 Task: Find a one-way flight from Great Falls to Indianapolis for 6 passengers in First class on Sat, 5 Aug, using Emirates, with up to 5 checked bags and a budget of ₹300,000.
Action: Mouse moved to (288, 117)
Screenshot: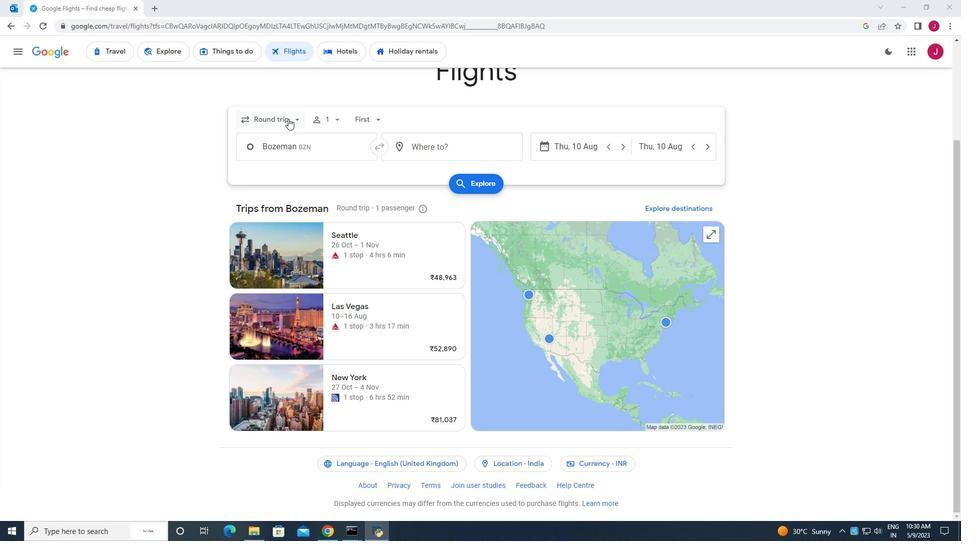 
Action: Mouse pressed left at (288, 117)
Screenshot: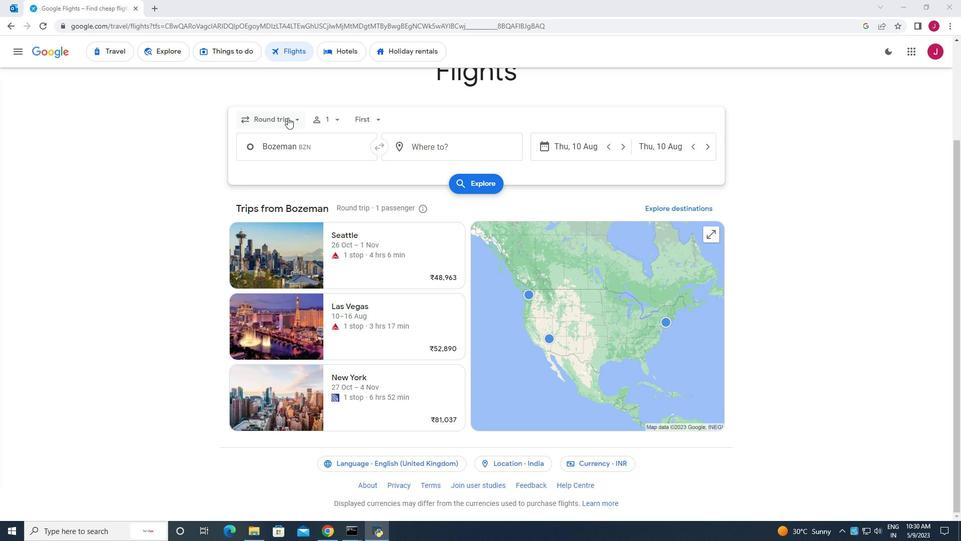 
Action: Mouse moved to (284, 164)
Screenshot: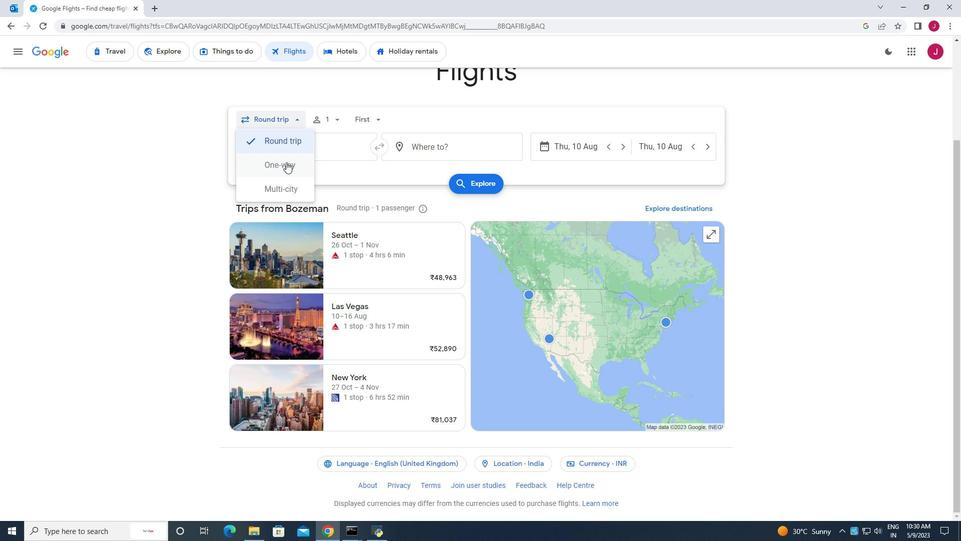 
Action: Mouse pressed left at (284, 164)
Screenshot: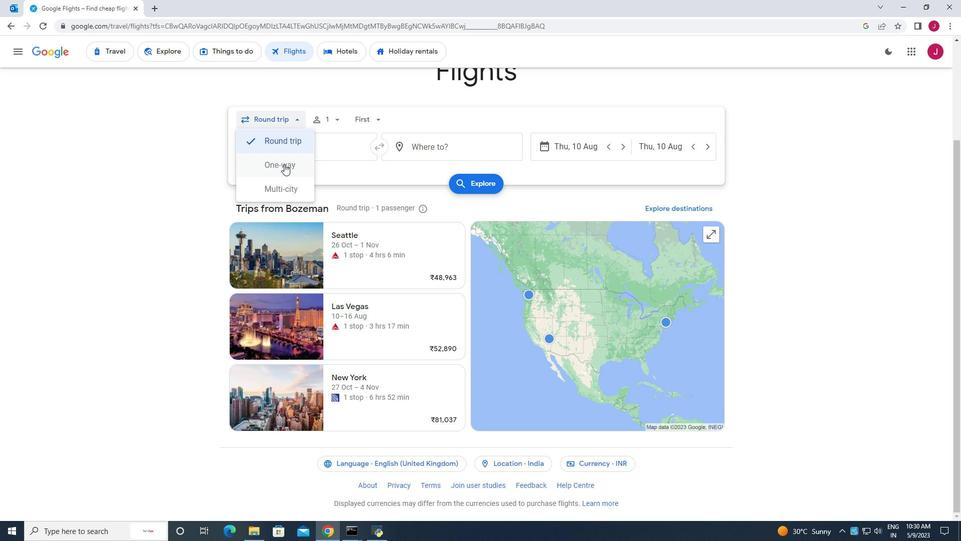 
Action: Mouse moved to (335, 117)
Screenshot: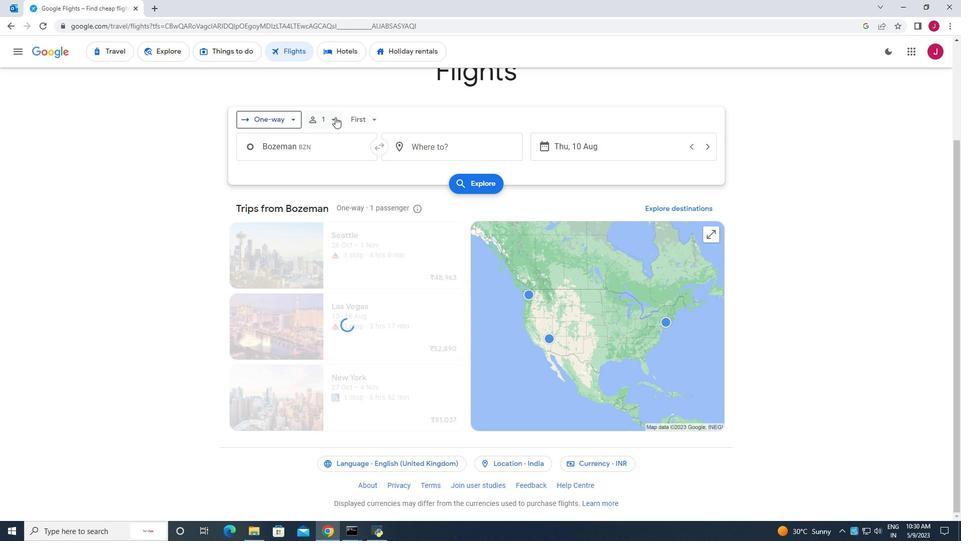 
Action: Mouse pressed left at (335, 117)
Screenshot: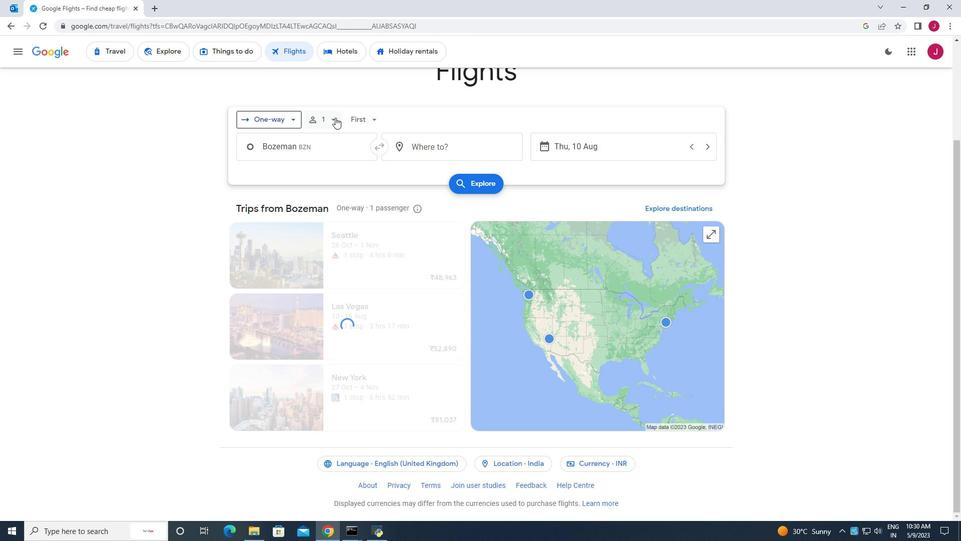 
Action: Mouse moved to (412, 146)
Screenshot: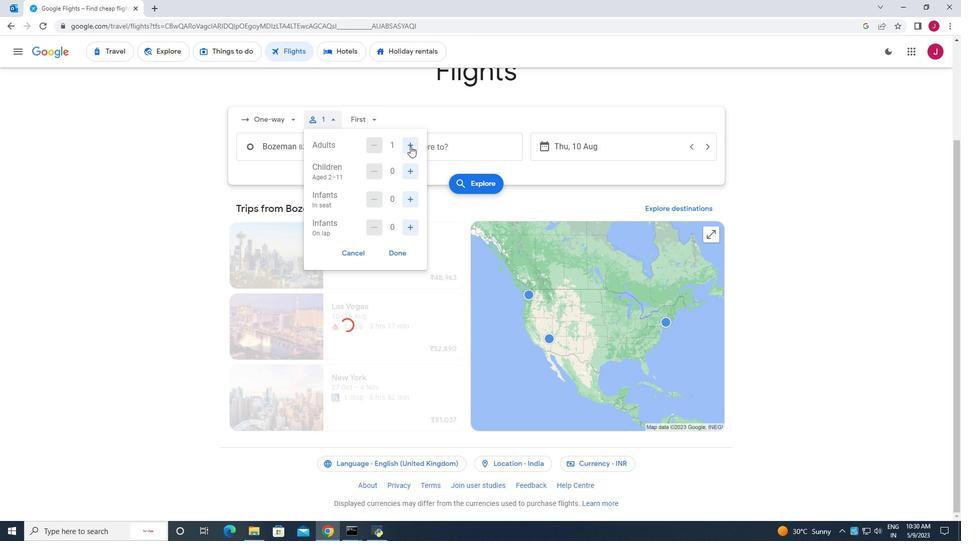 
Action: Mouse pressed left at (412, 146)
Screenshot: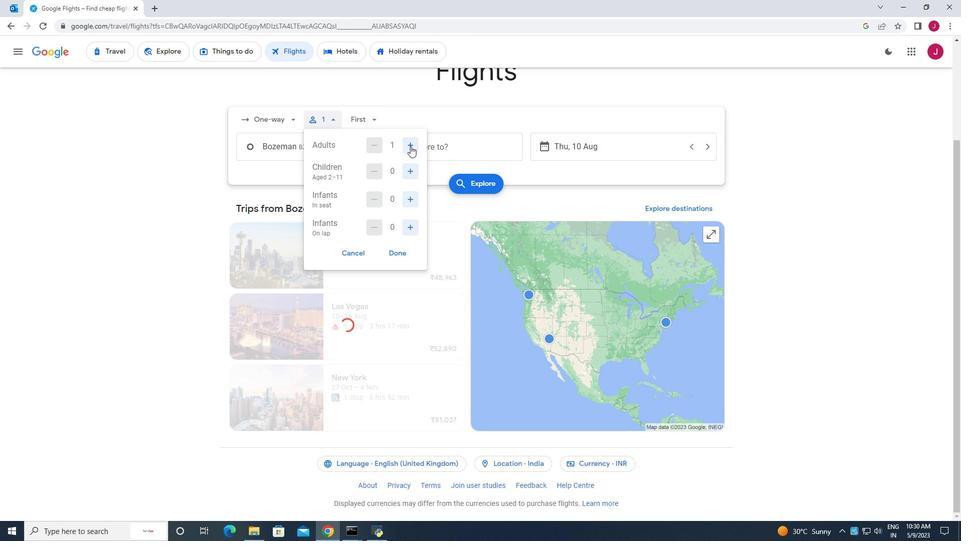 
Action: Mouse moved to (411, 172)
Screenshot: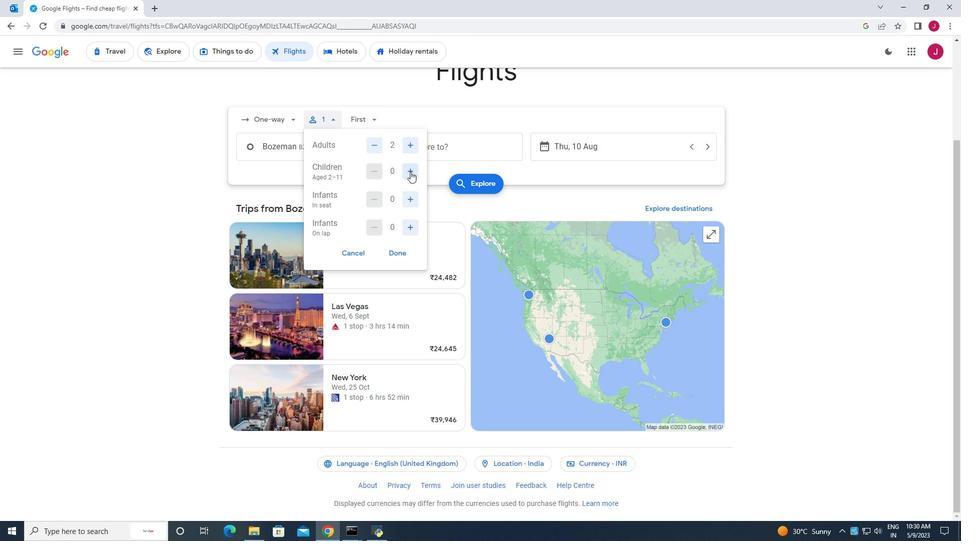 
Action: Mouse pressed left at (411, 172)
Screenshot: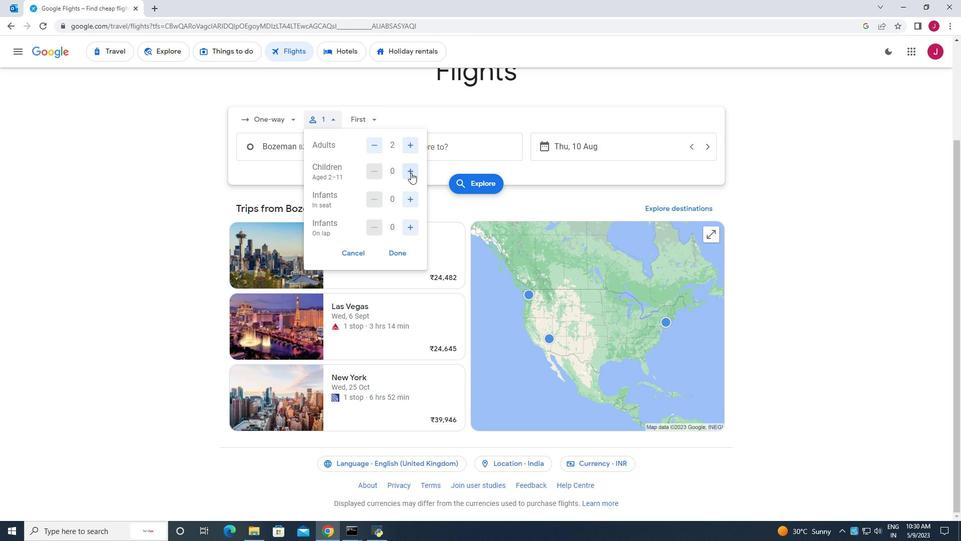 
Action: Mouse pressed left at (411, 172)
Screenshot: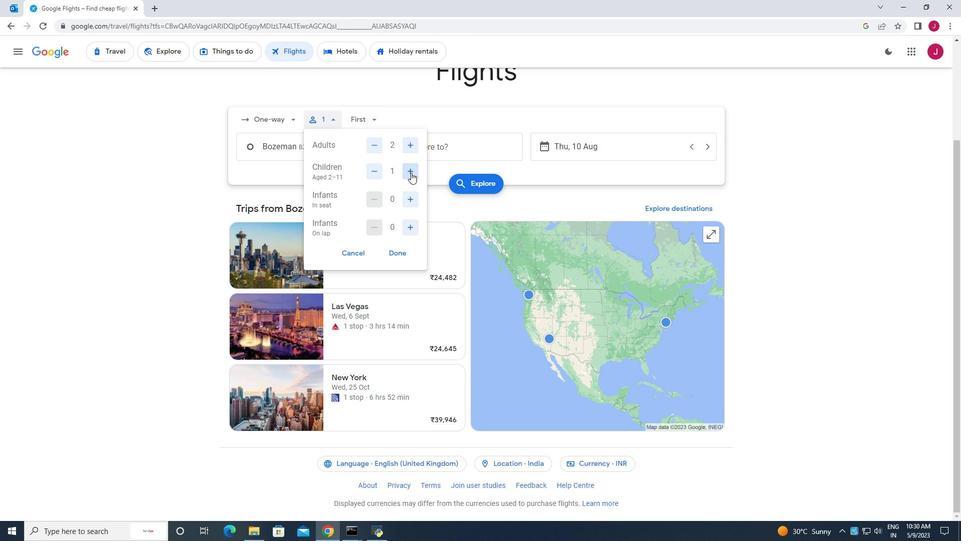 
Action: Mouse moved to (410, 200)
Screenshot: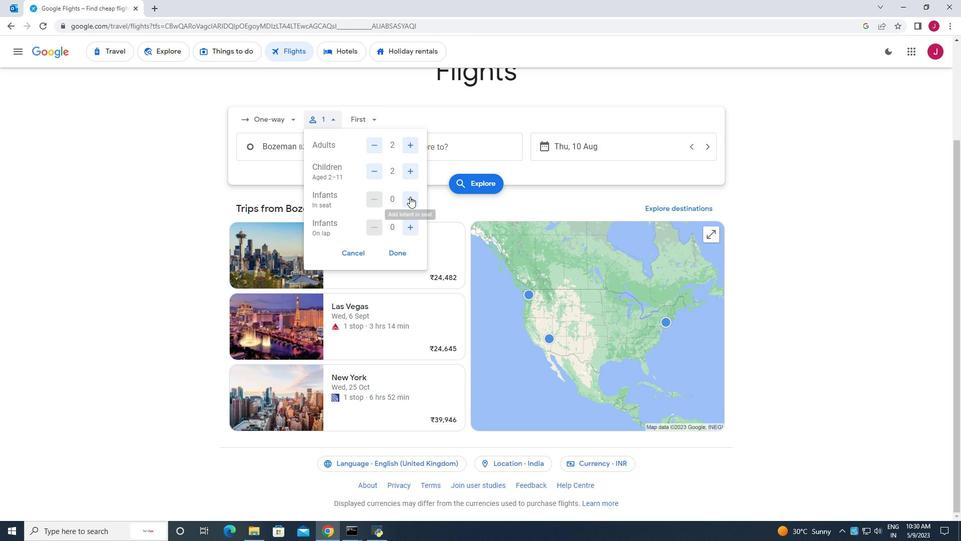 
Action: Mouse pressed left at (410, 200)
Screenshot: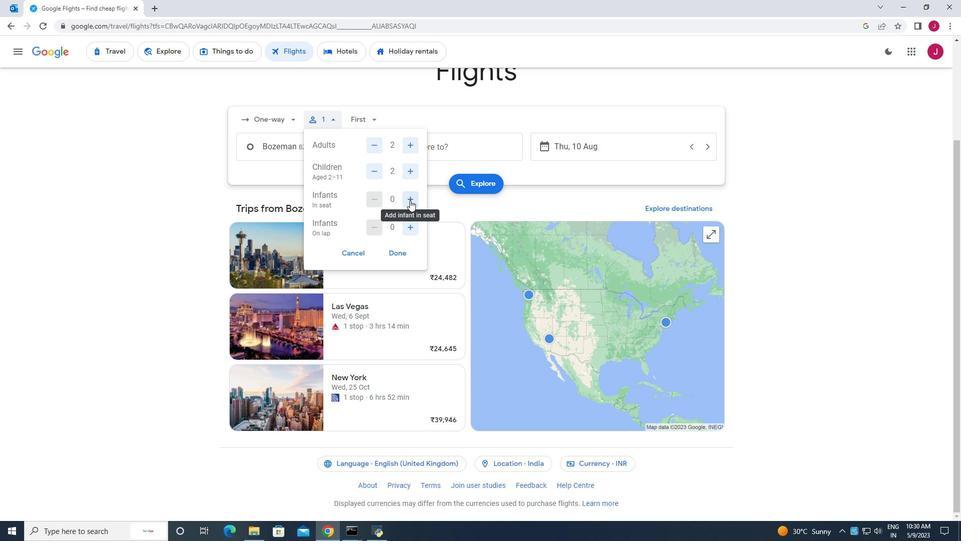 
Action: Mouse moved to (409, 227)
Screenshot: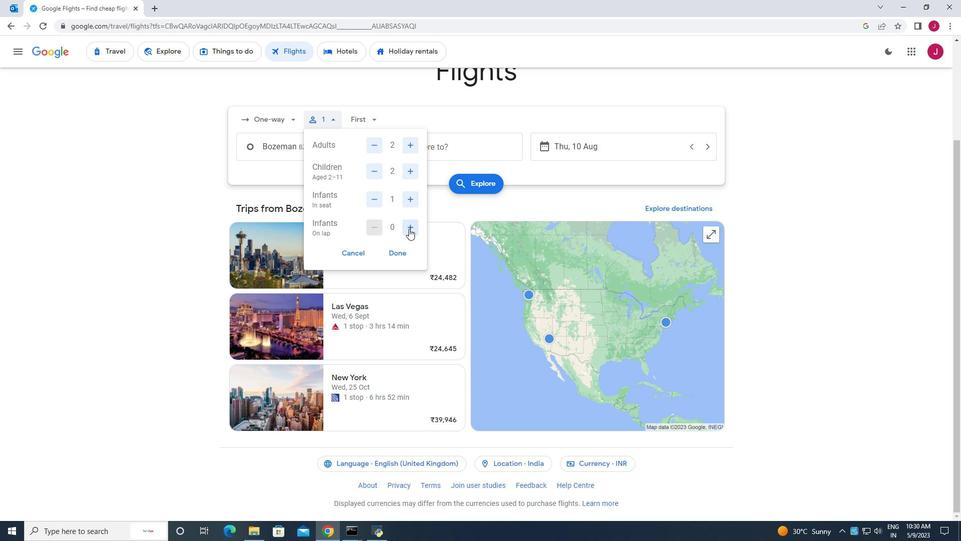 
Action: Mouse pressed left at (409, 227)
Screenshot: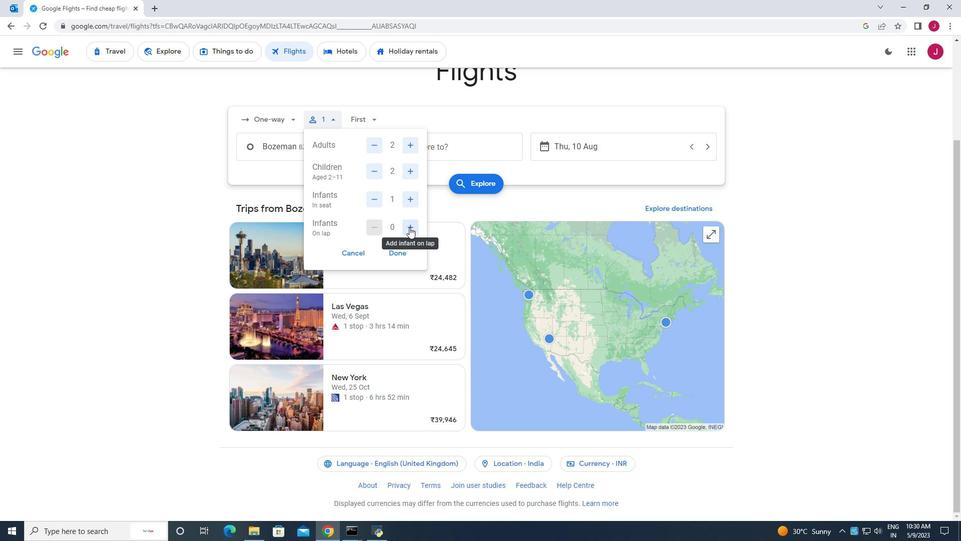 
Action: Mouse moved to (395, 252)
Screenshot: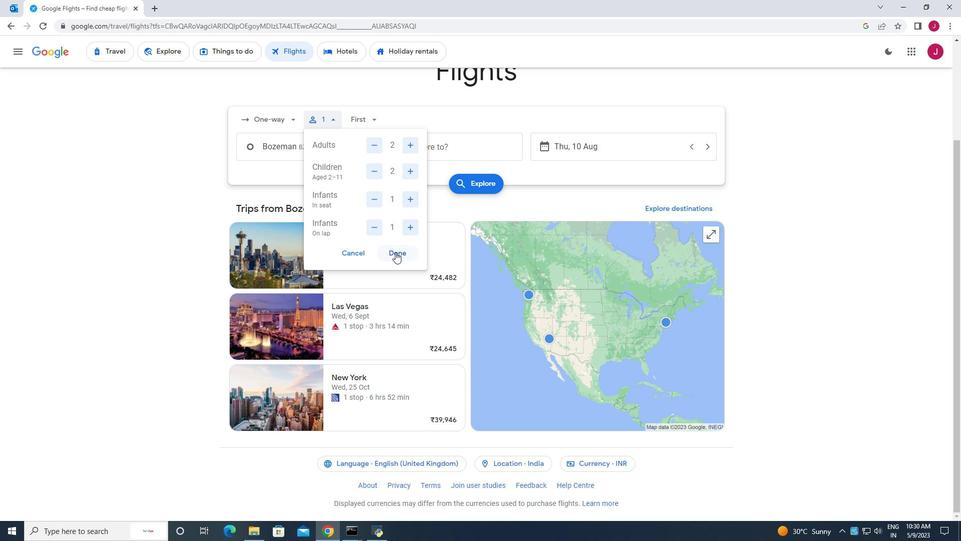 
Action: Mouse pressed left at (395, 252)
Screenshot: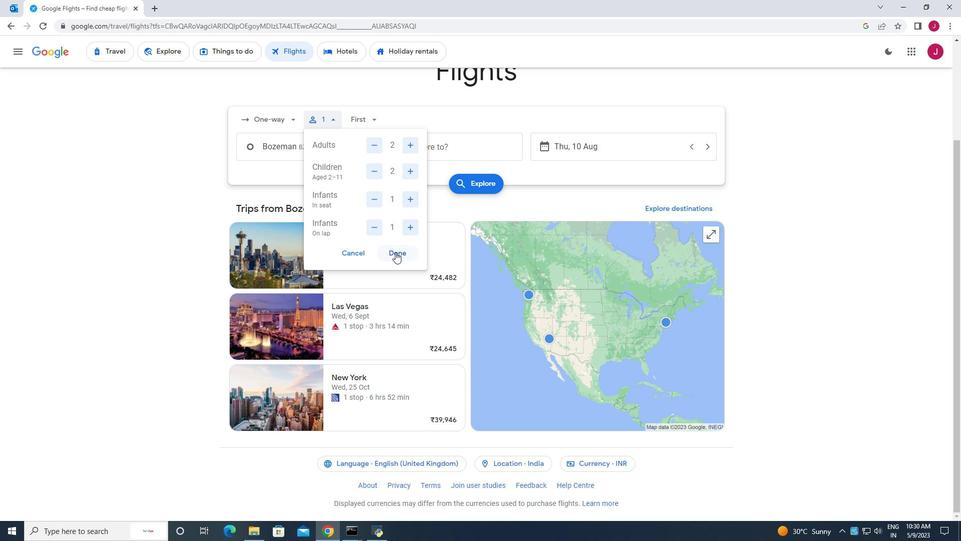 
Action: Mouse moved to (369, 120)
Screenshot: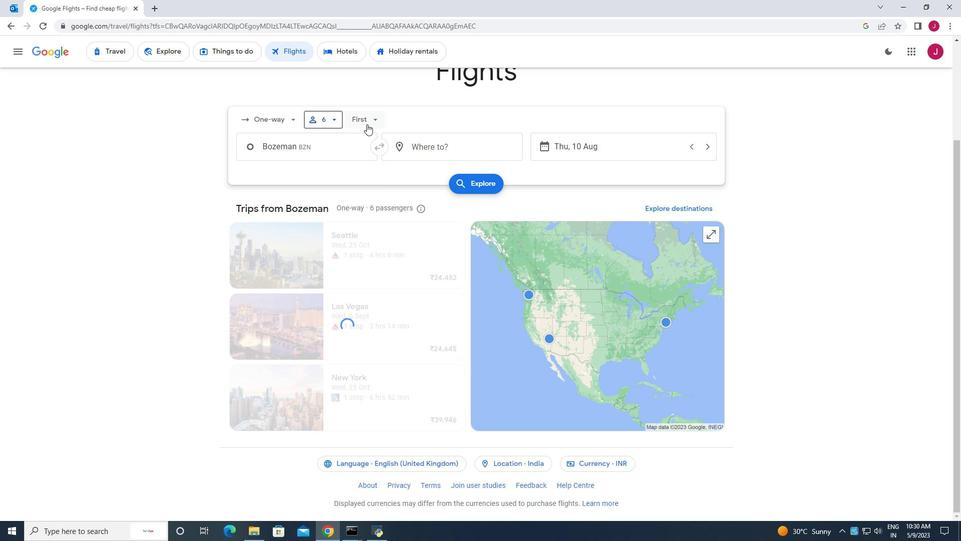
Action: Mouse pressed left at (369, 120)
Screenshot: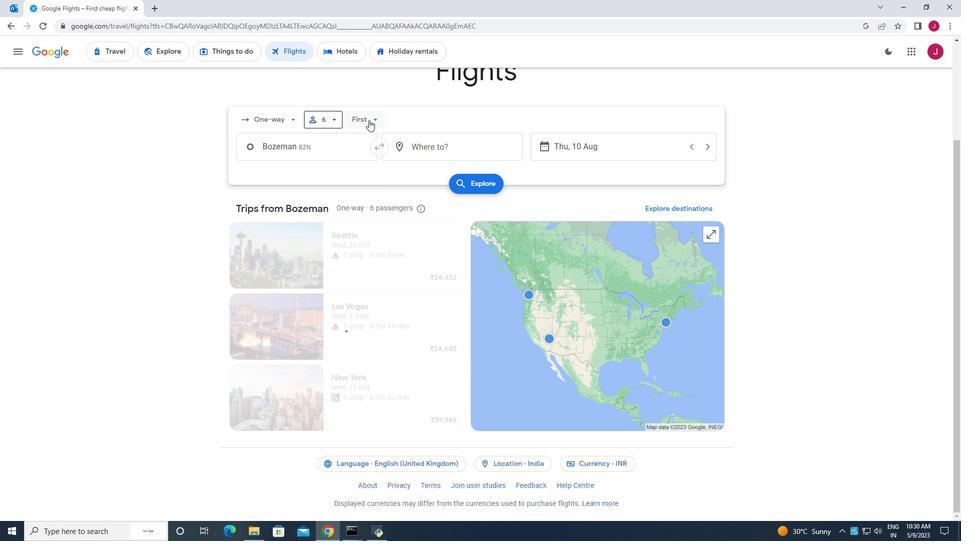 
Action: Mouse moved to (380, 211)
Screenshot: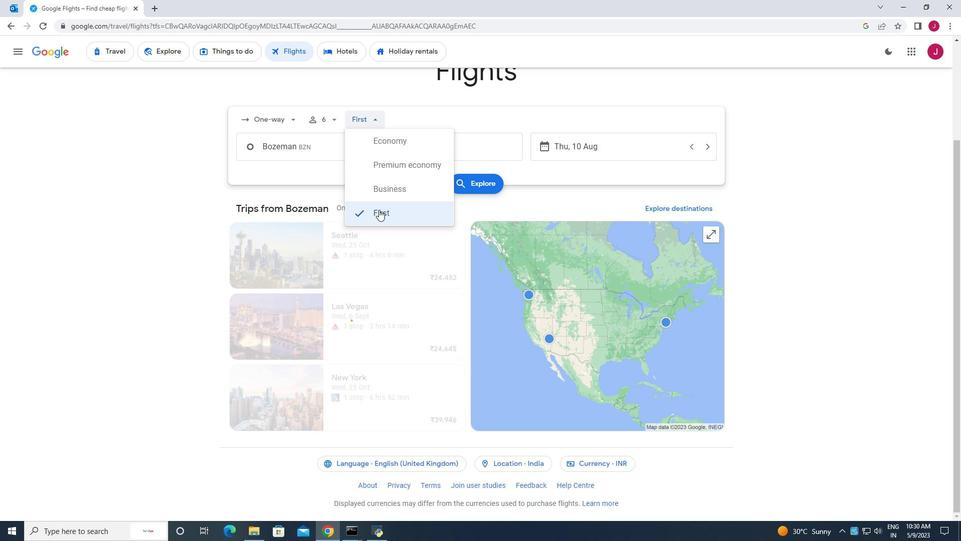
Action: Mouse pressed left at (380, 211)
Screenshot: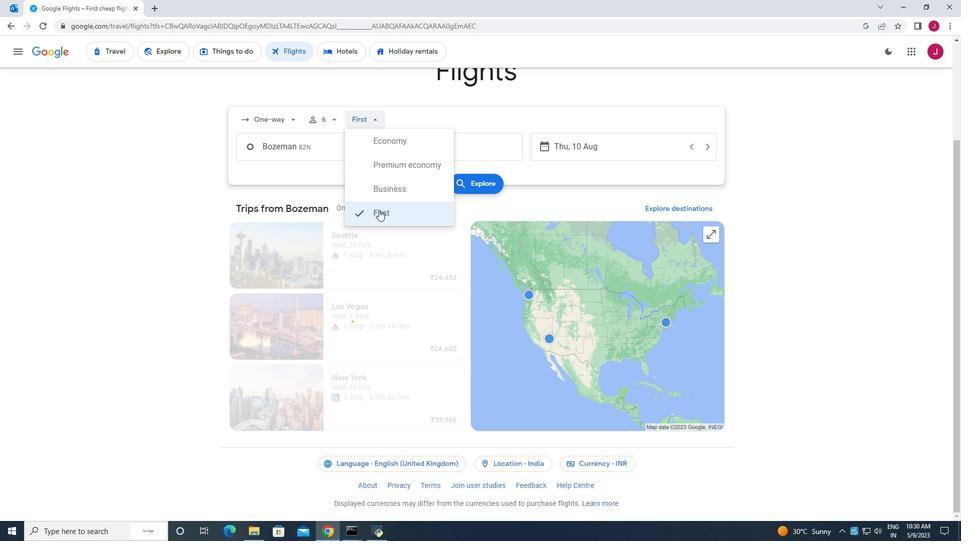 
Action: Mouse moved to (315, 147)
Screenshot: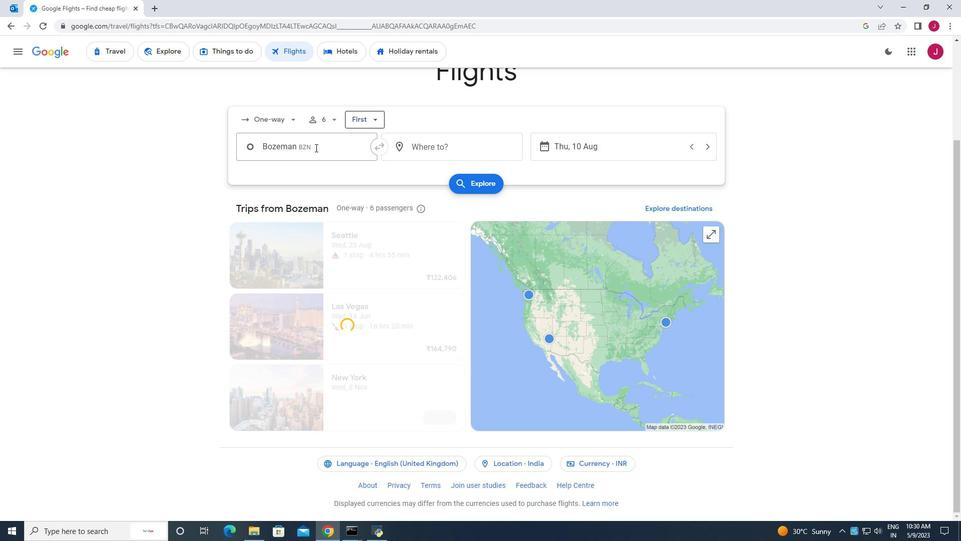 
Action: Mouse pressed left at (315, 147)
Screenshot: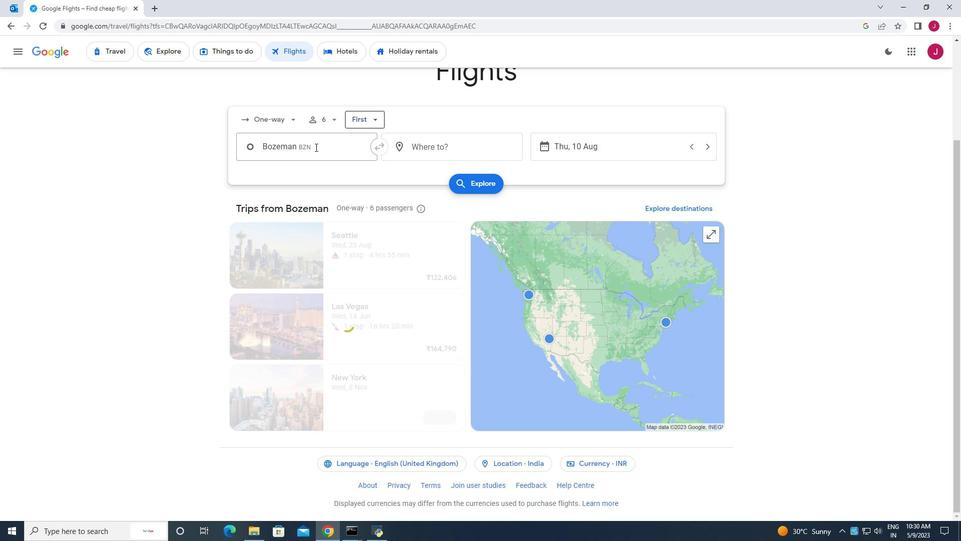 
Action: Mouse moved to (313, 147)
Screenshot: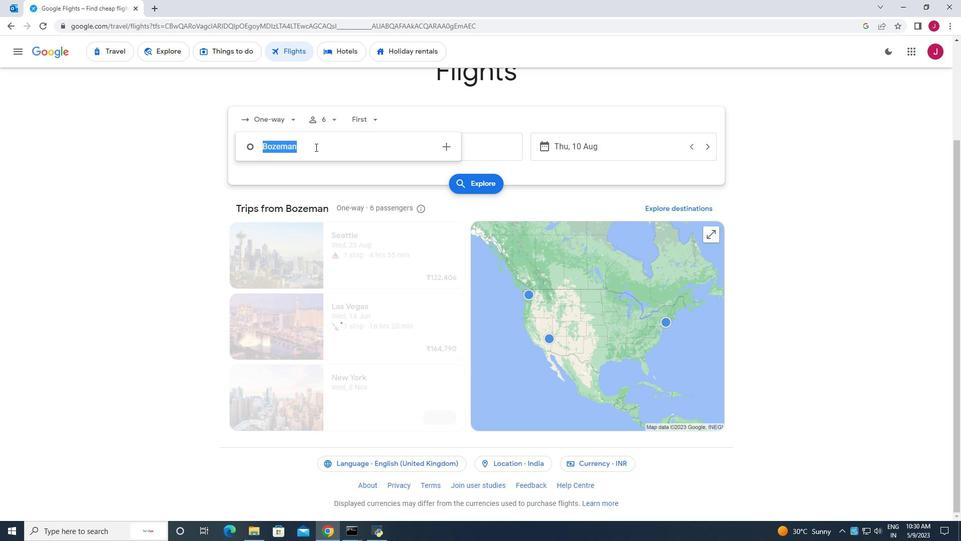 
Action: Key pressed great<Key.space>falls
Screenshot: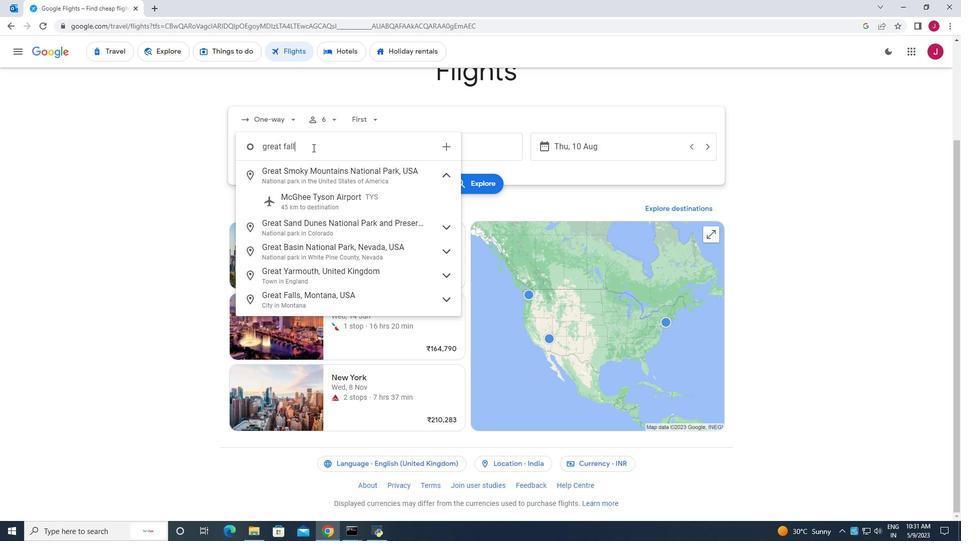 
Action: Mouse moved to (356, 205)
Screenshot: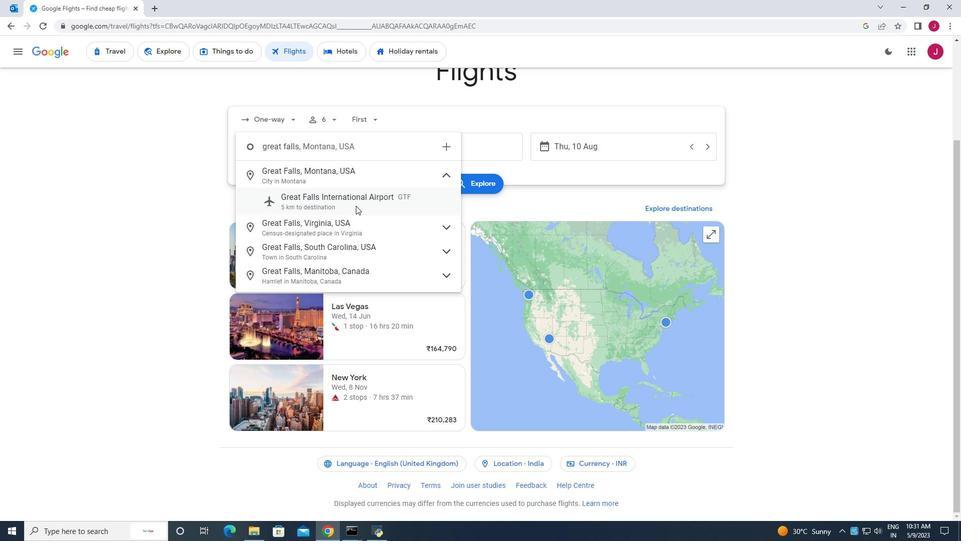 
Action: Mouse pressed left at (356, 205)
Screenshot: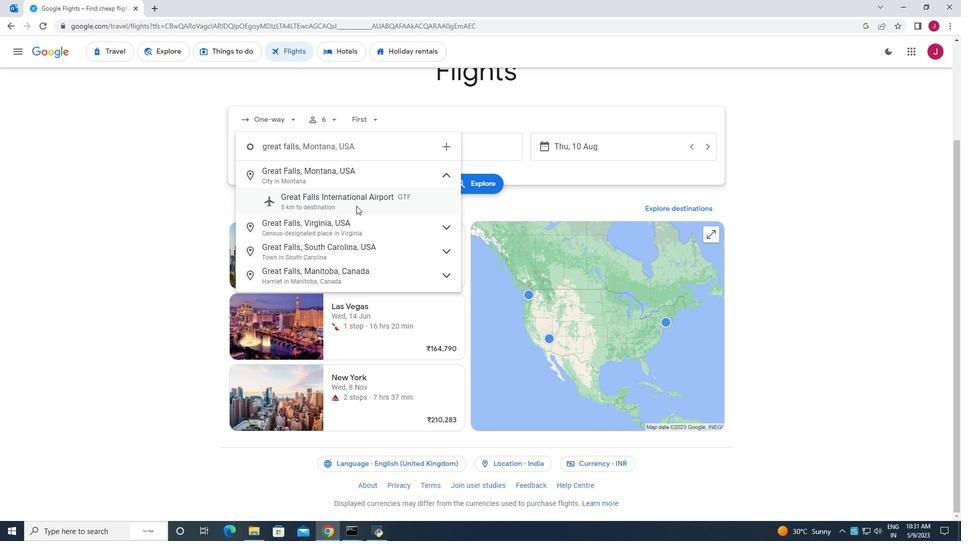 
Action: Mouse moved to (458, 147)
Screenshot: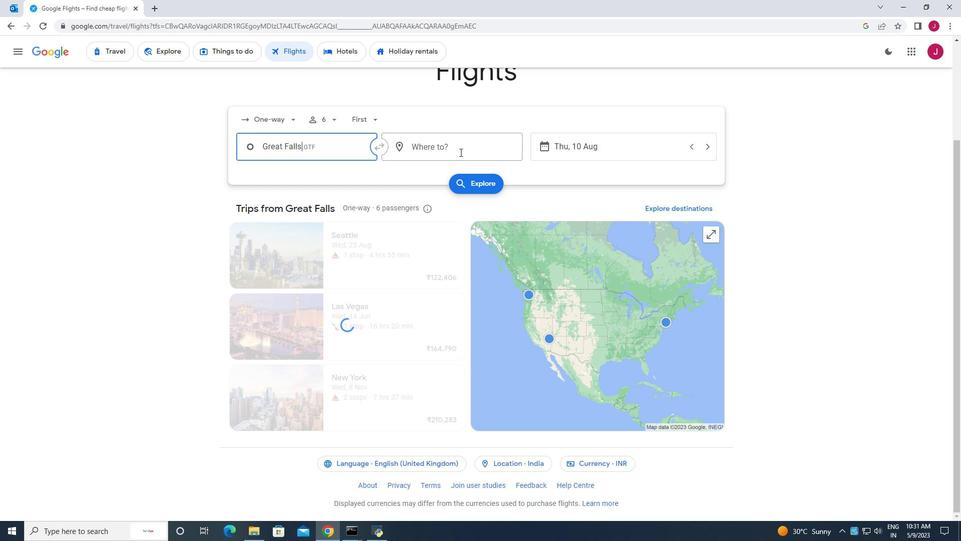 
Action: Mouse pressed left at (458, 147)
Screenshot: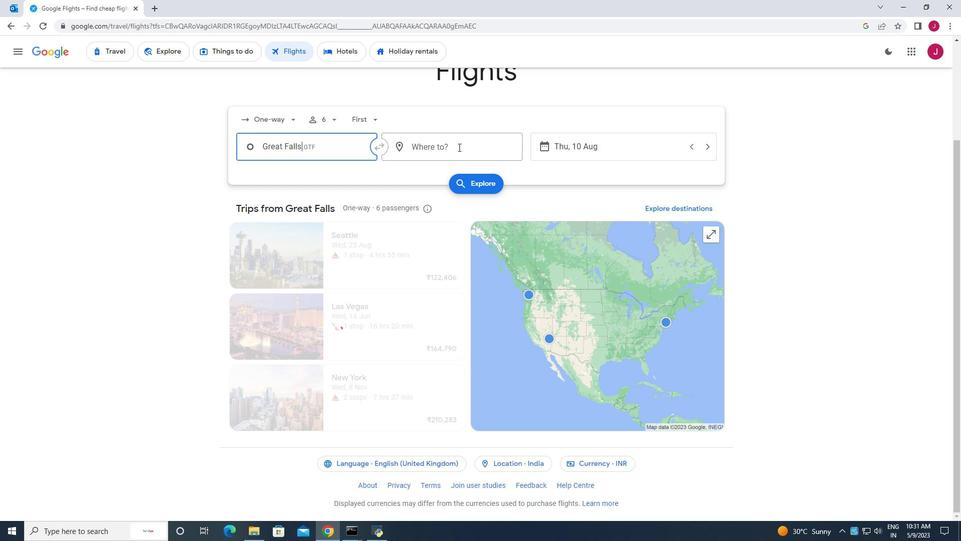 
Action: Key pressed indianap
Screenshot: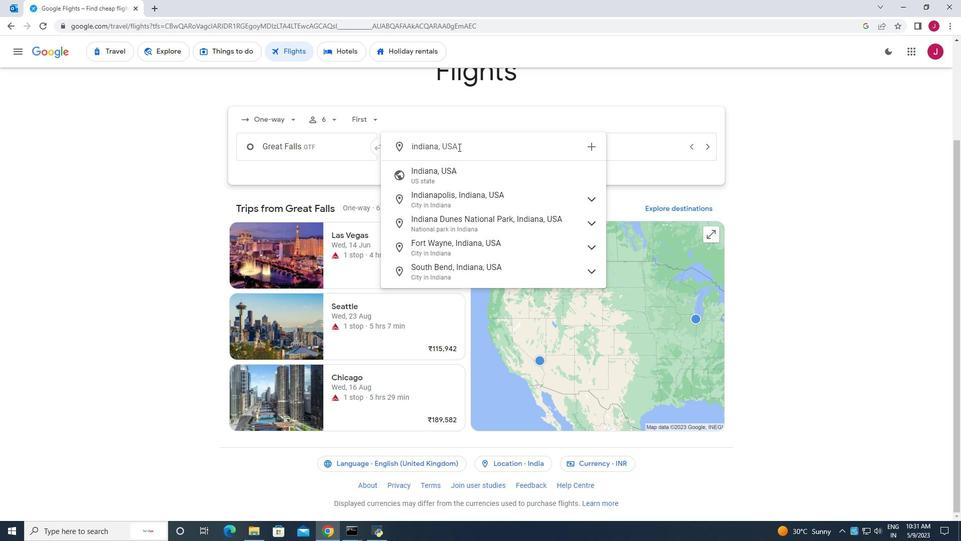 
Action: Mouse moved to (476, 173)
Screenshot: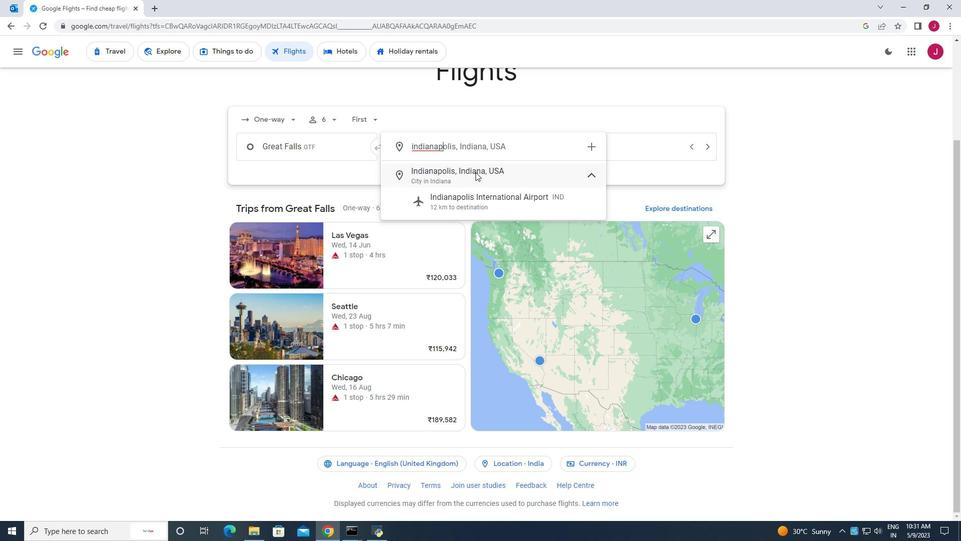 
Action: Mouse pressed left at (476, 173)
Screenshot: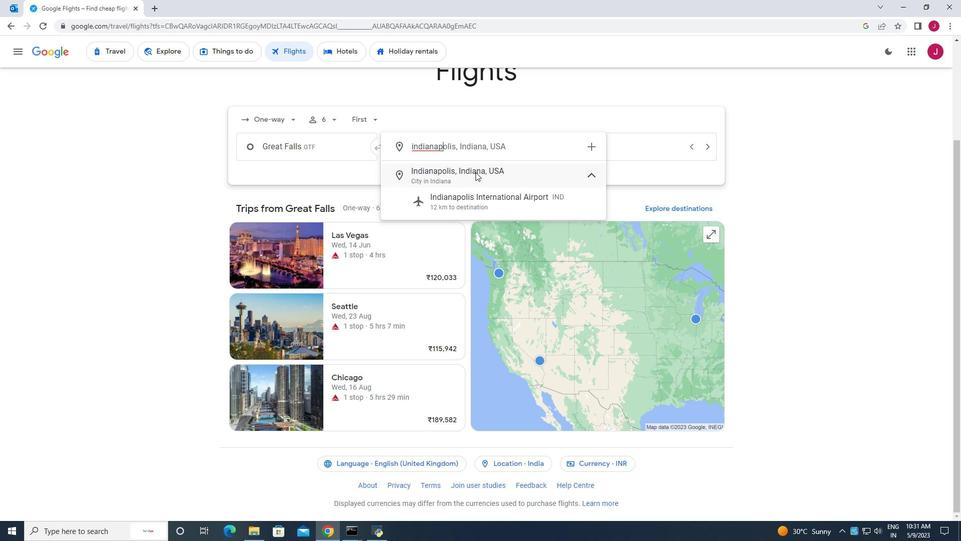 
Action: Mouse moved to (597, 148)
Screenshot: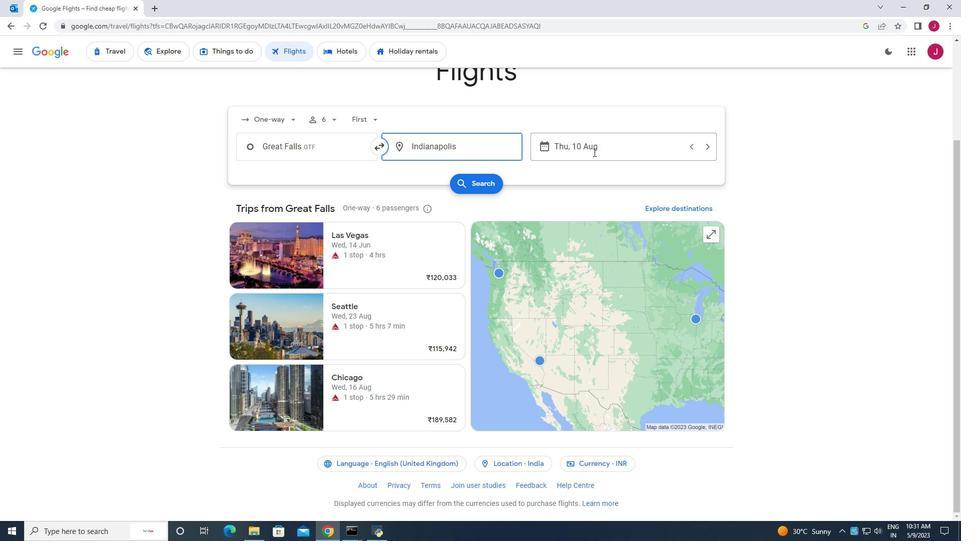 
Action: Mouse pressed left at (597, 148)
Screenshot: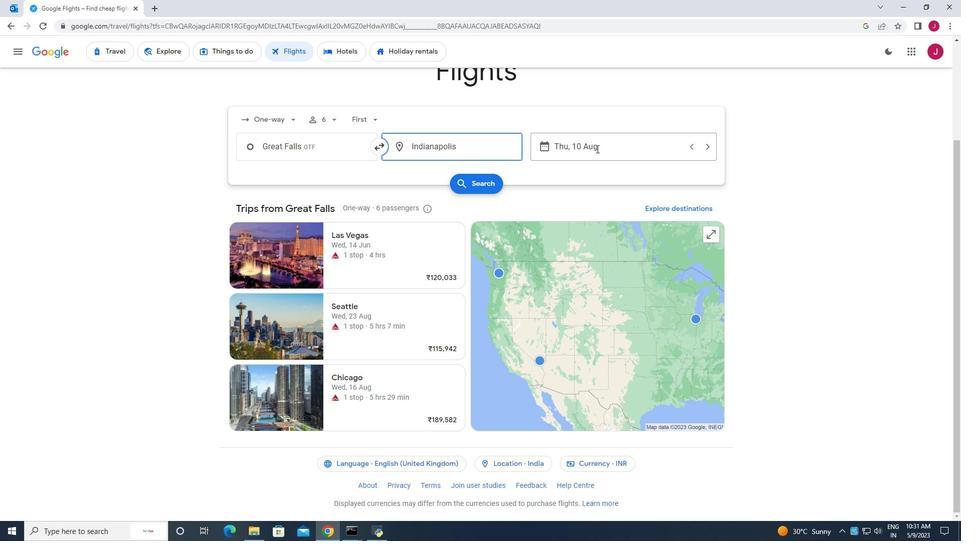 
Action: Mouse moved to (509, 228)
Screenshot: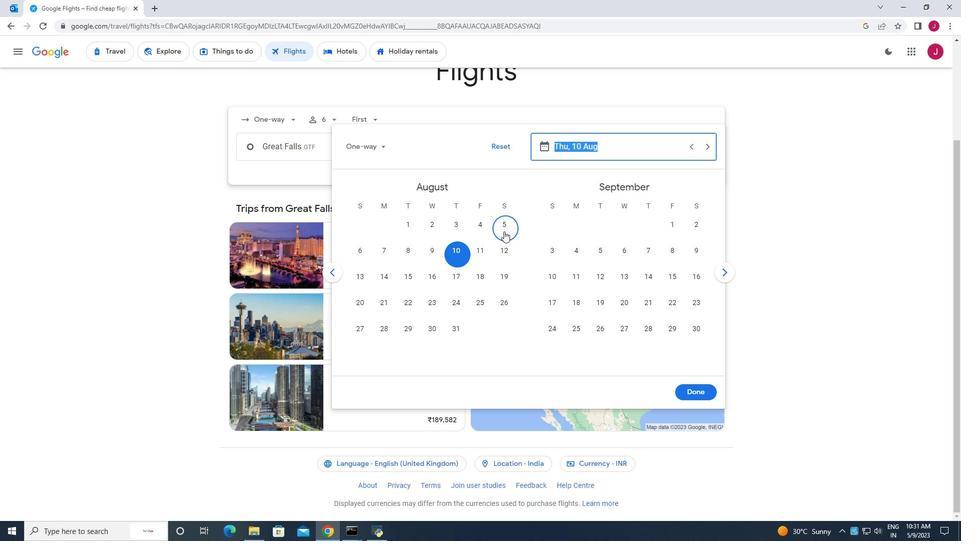 
Action: Mouse pressed left at (509, 228)
Screenshot: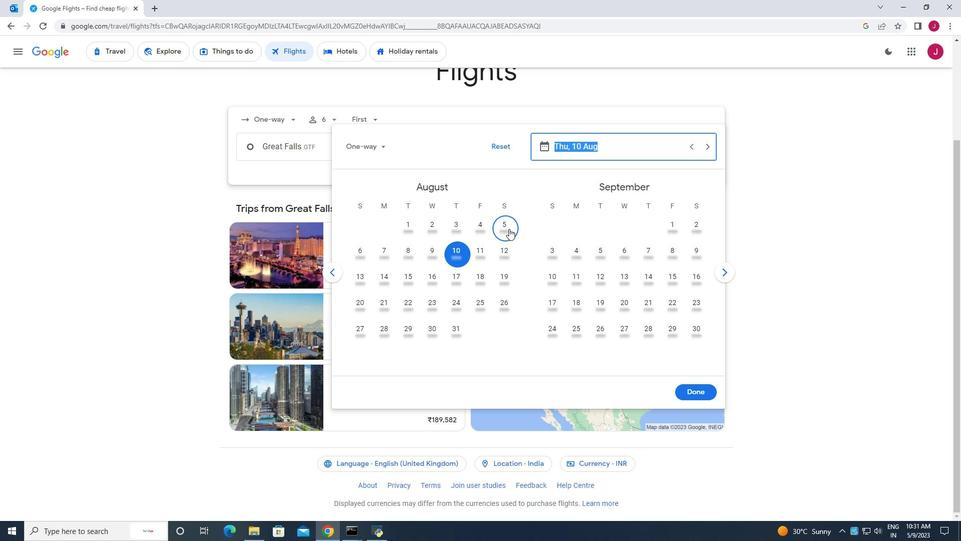 
Action: Mouse moved to (698, 392)
Screenshot: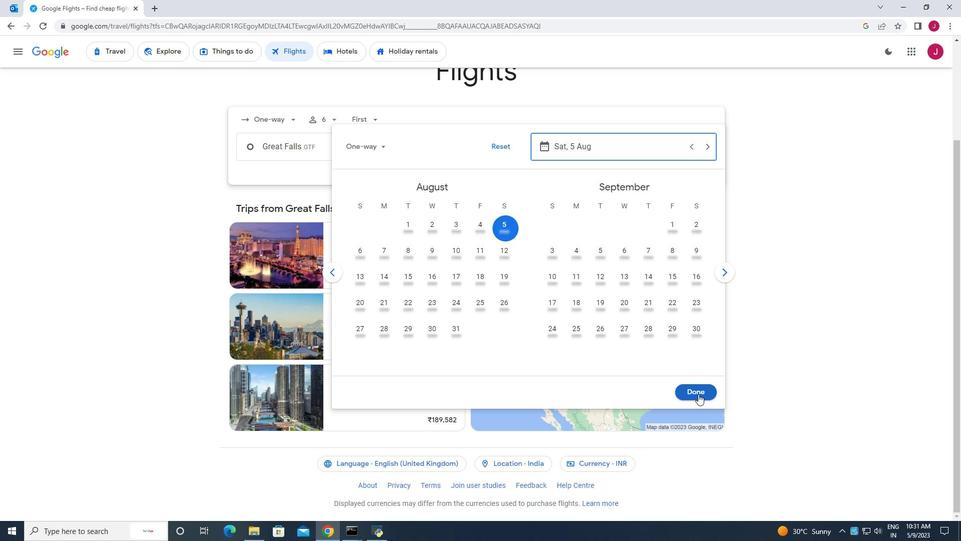 
Action: Mouse pressed left at (698, 392)
Screenshot: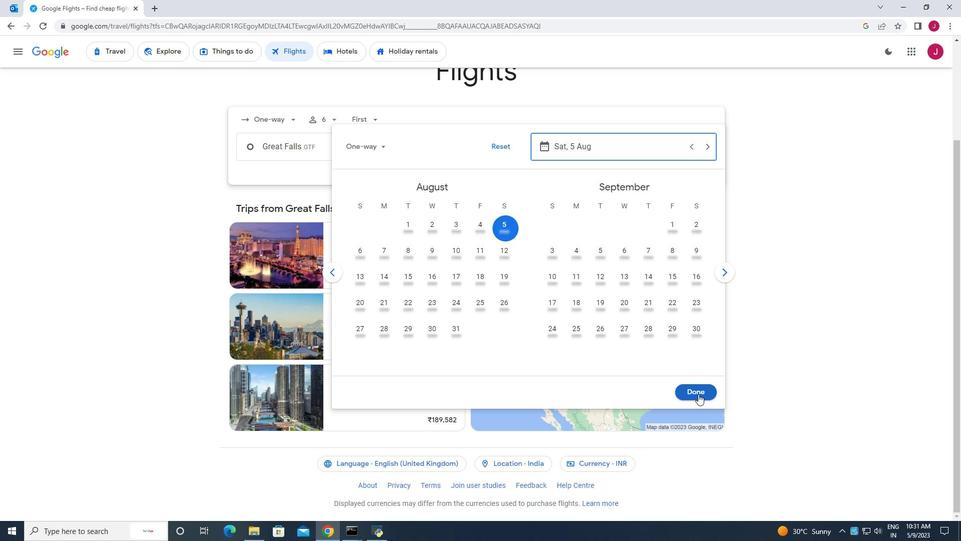 
Action: Mouse moved to (483, 183)
Screenshot: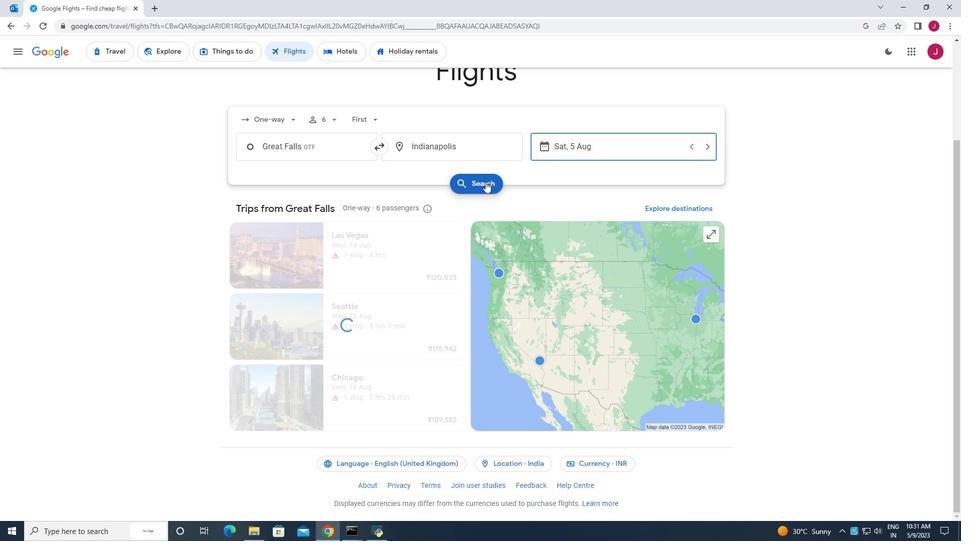 
Action: Mouse pressed left at (483, 183)
Screenshot: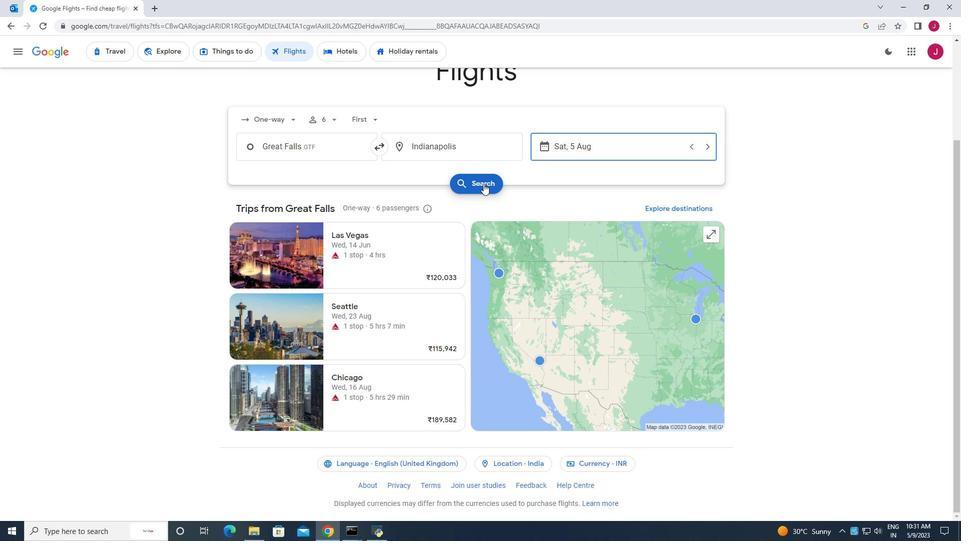 
Action: Mouse moved to (259, 142)
Screenshot: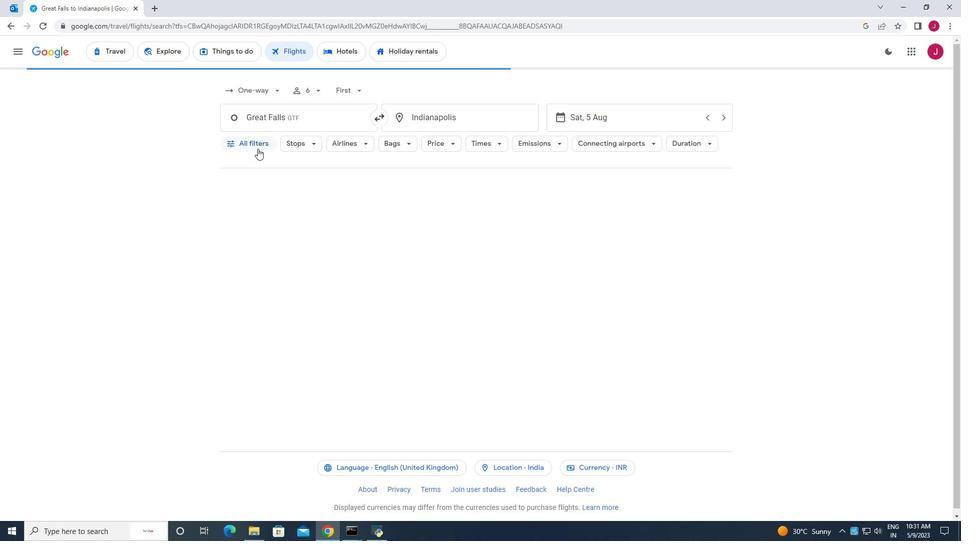 
Action: Mouse pressed left at (259, 142)
Screenshot: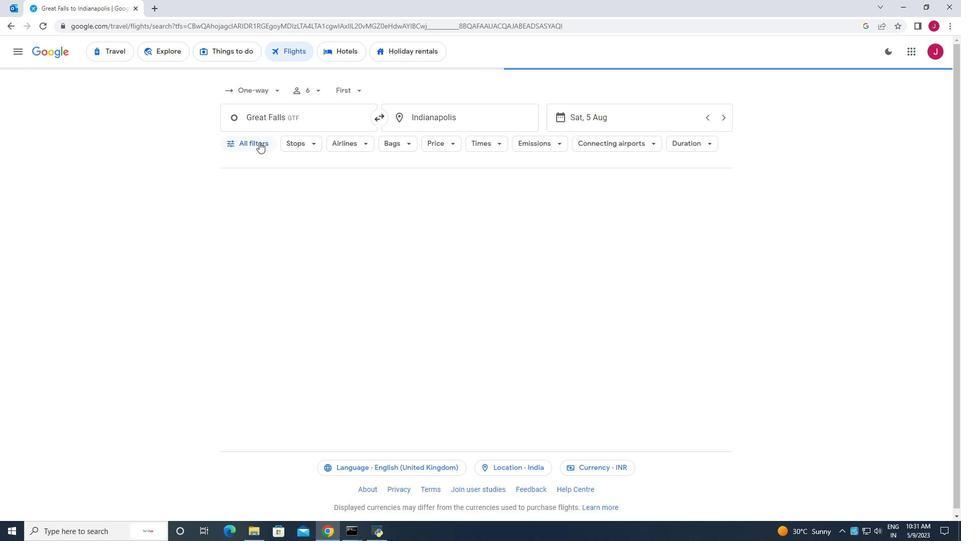 
Action: Mouse moved to (299, 237)
Screenshot: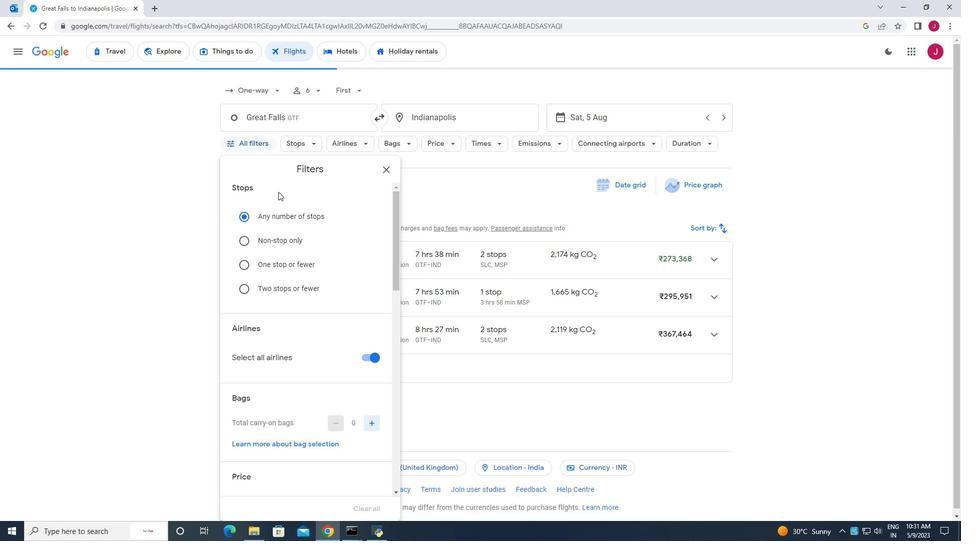 
Action: Mouse scrolled (299, 237) with delta (0, 0)
Screenshot: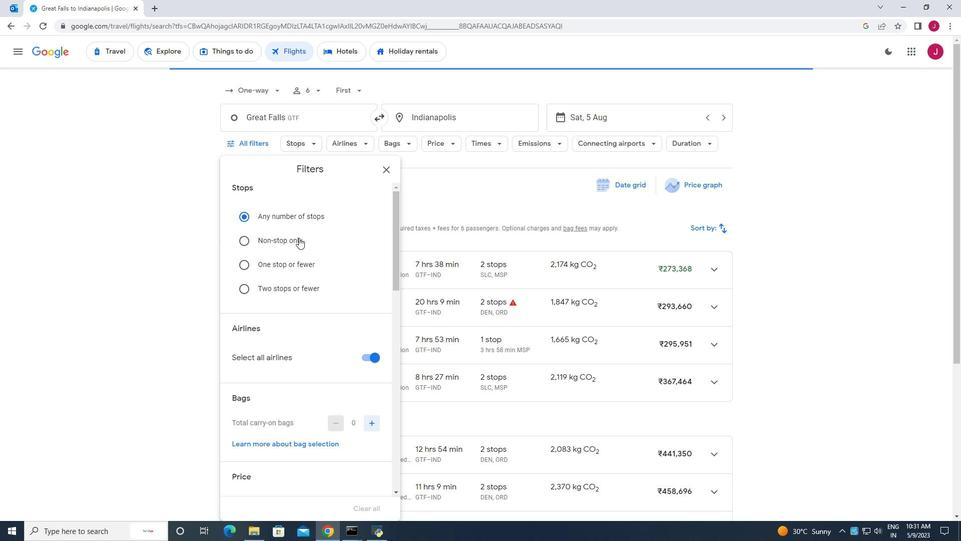 
Action: Mouse scrolled (299, 237) with delta (0, 0)
Screenshot: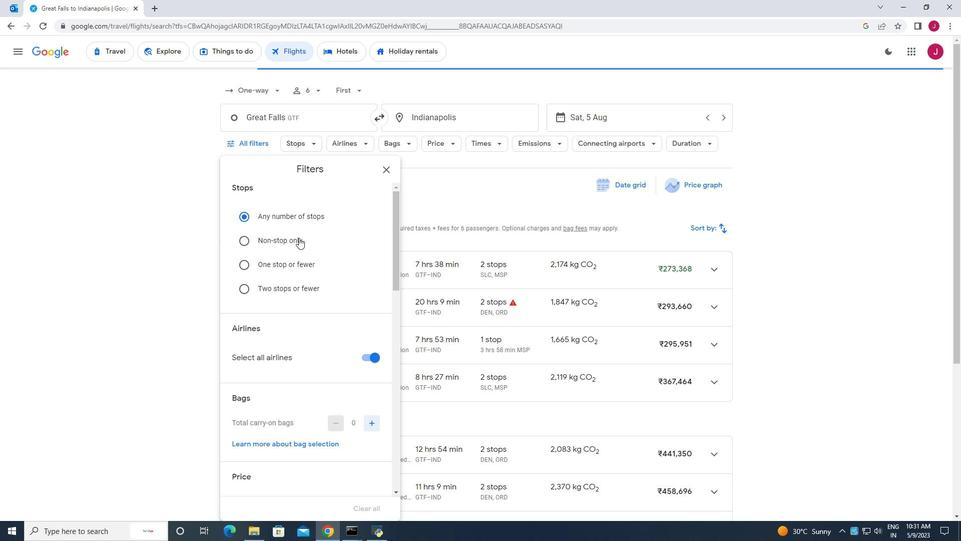 
Action: Mouse moved to (363, 255)
Screenshot: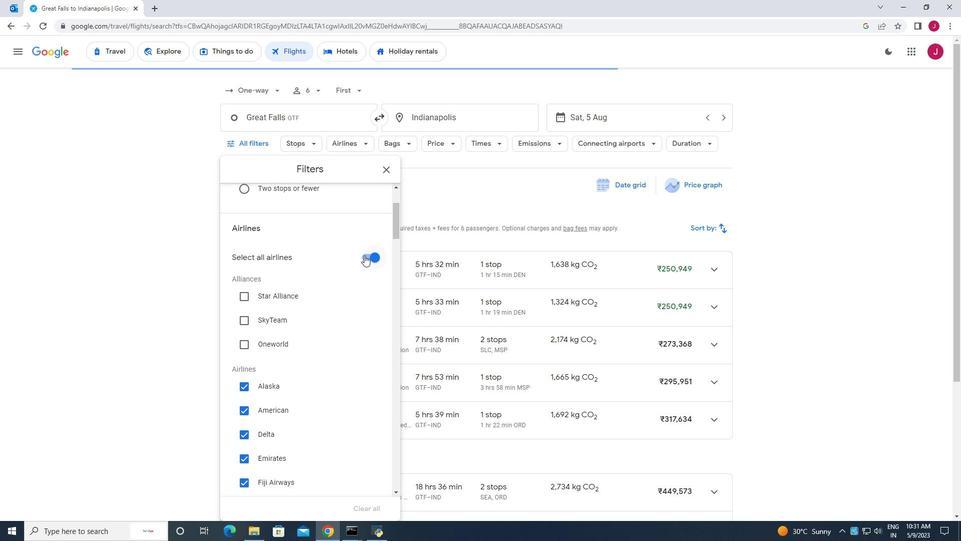 
Action: Mouse pressed left at (363, 255)
Screenshot: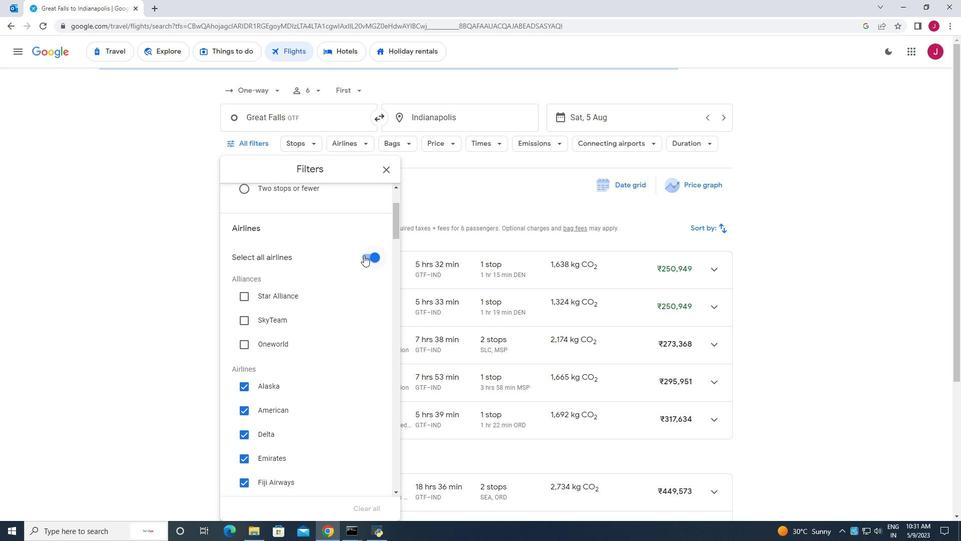 
Action: Mouse moved to (322, 249)
Screenshot: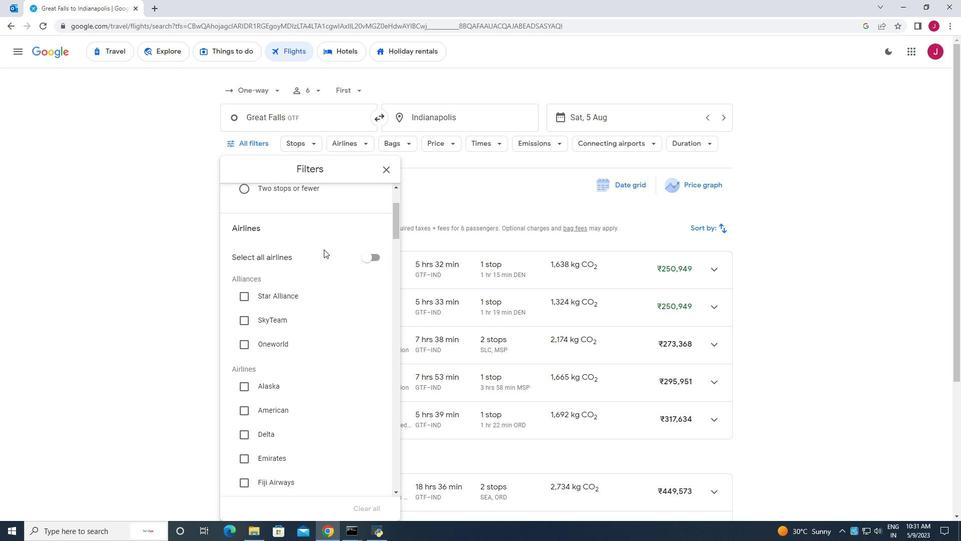 
Action: Mouse scrolled (322, 248) with delta (0, 0)
Screenshot: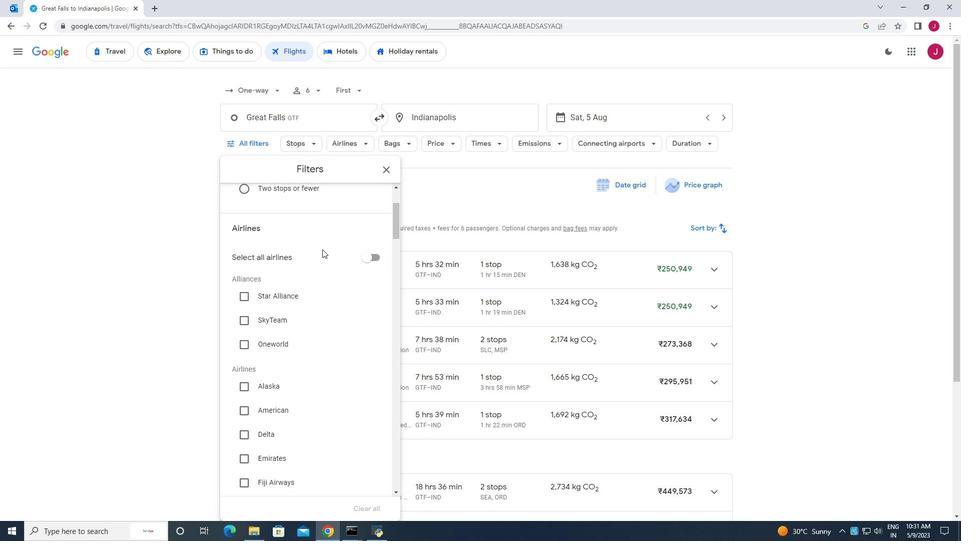 
Action: Mouse moved to (322, 249)
Screenshot: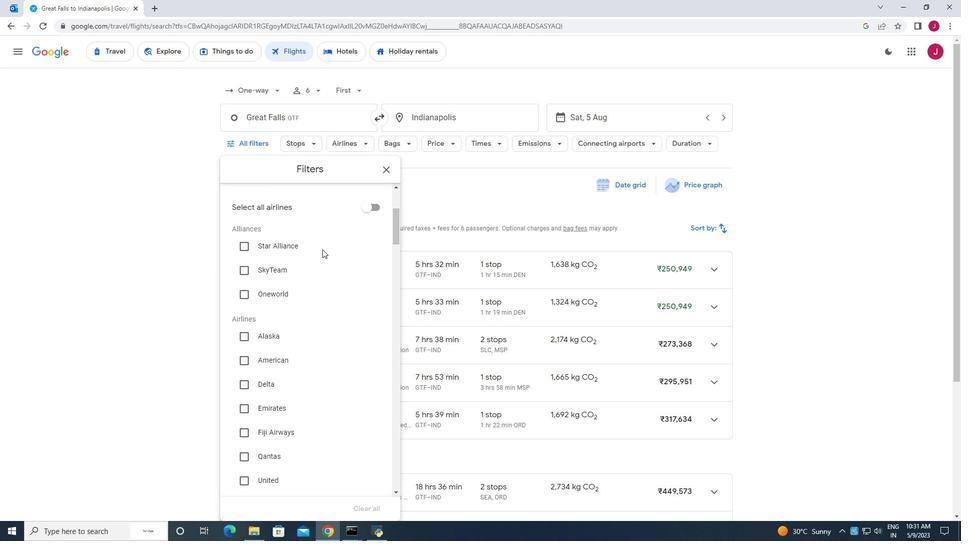 
Action: Mouse scrolled (322, 248) with delta (0, 0)
Screenshot: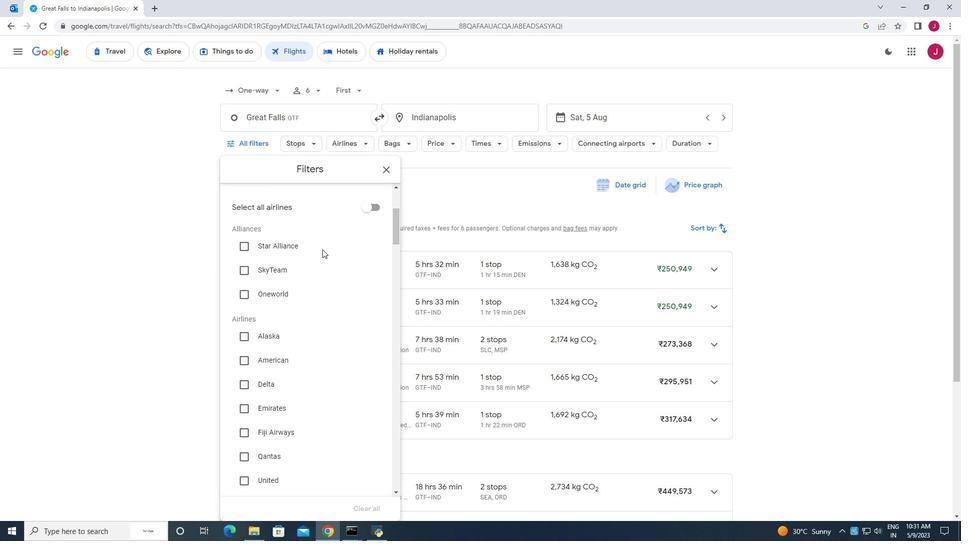 
Action: Mouse moved to (300, 252)
Screenshot: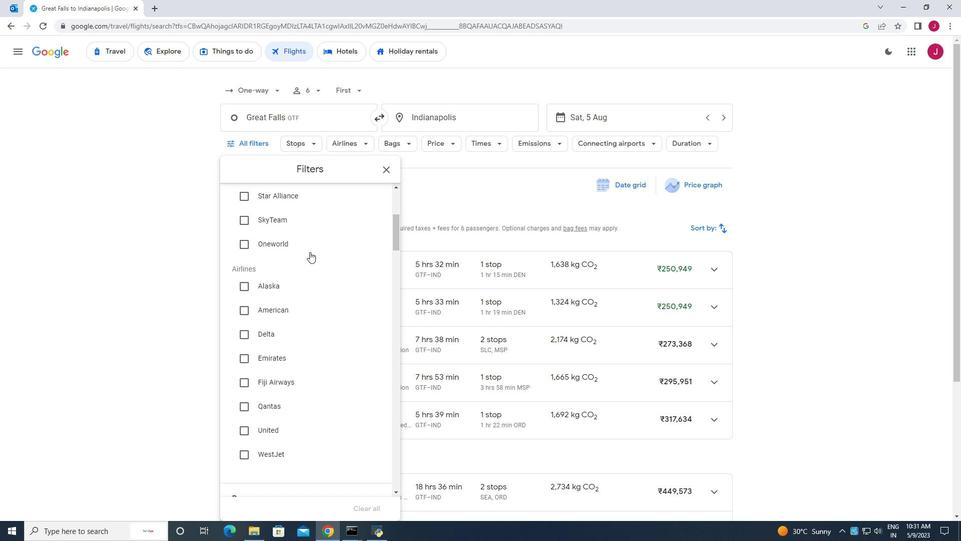 
Action: Mouse scrolled (300, 251) with delta (0, 0)
Screenshot: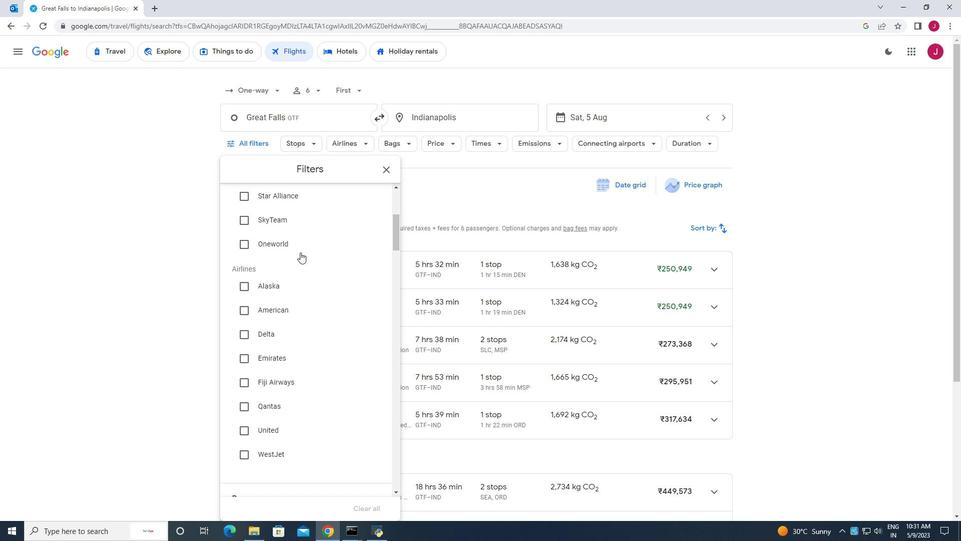 
Action: Mouse moved to (300, 249)
Screenshot: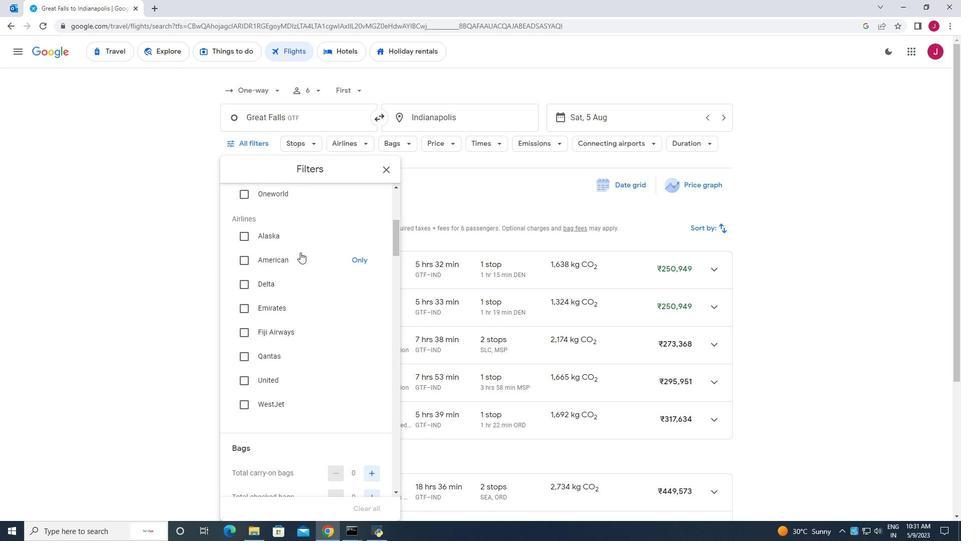 
Action: Mouse scrolled (300, 249) with delta (0, 0)
Screenshot: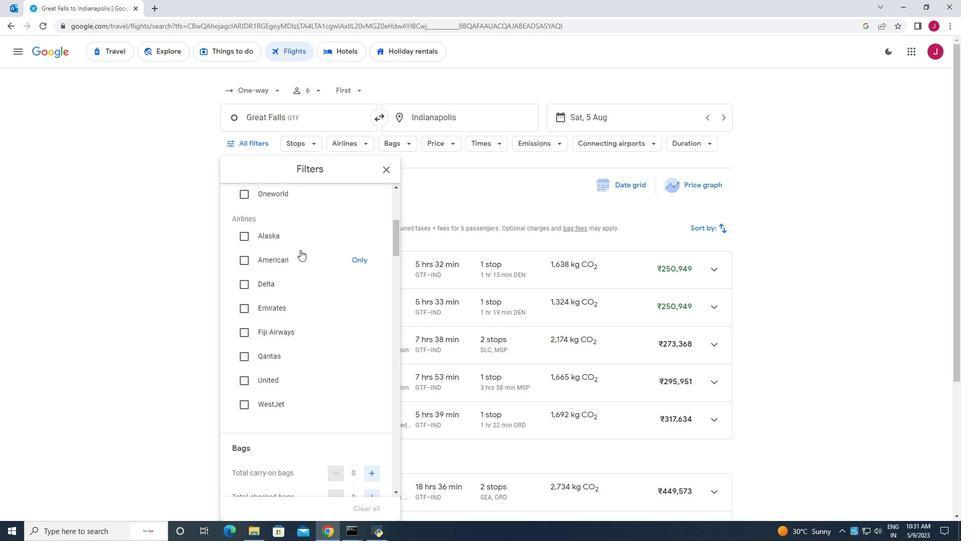 
Action: Mouse moved to (244, 258)
Screenshot: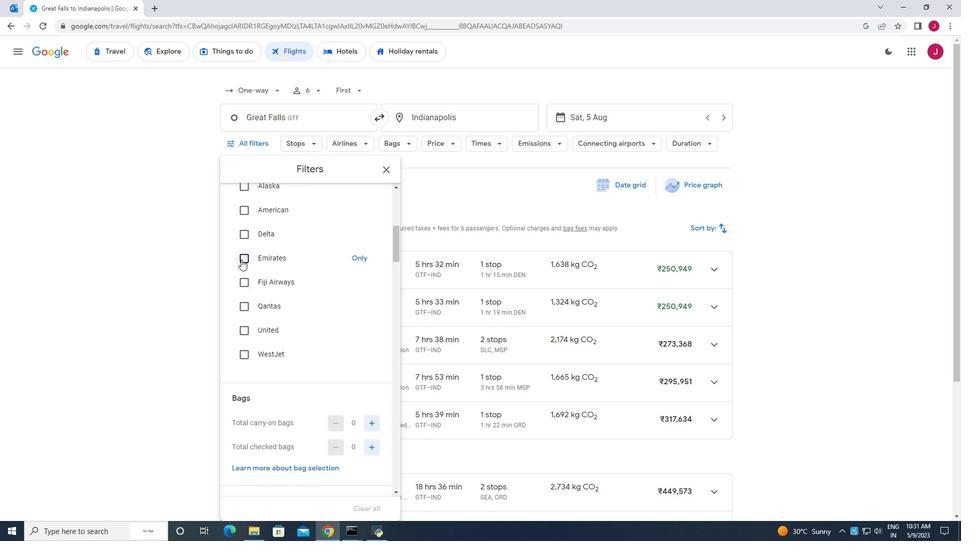 
Action: Mouse pressed left at (244, 258)
Screenshot: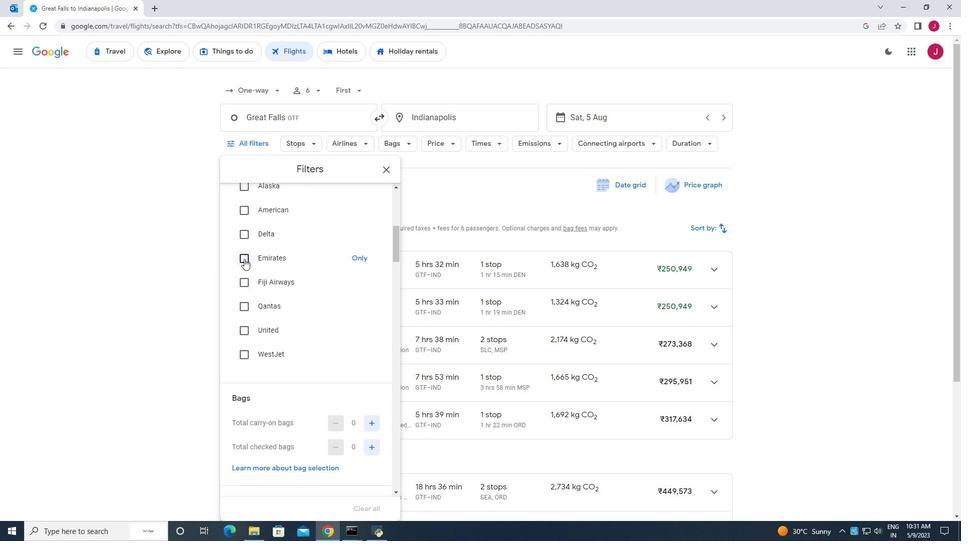 
Action: Mouse moved to (324, 260)
Screenshot: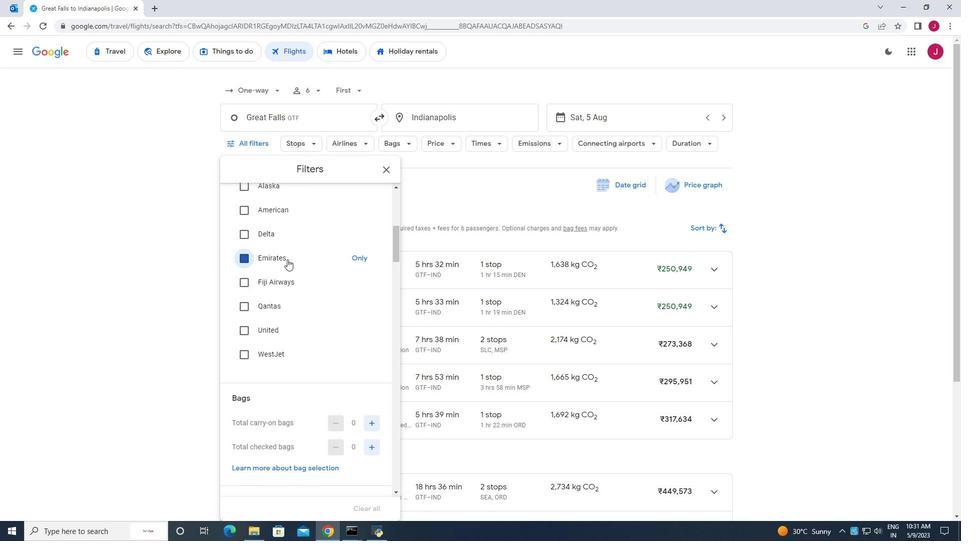 
Action: Mouse scrolled (324, 259) with delta (0, 0)
Screenshot: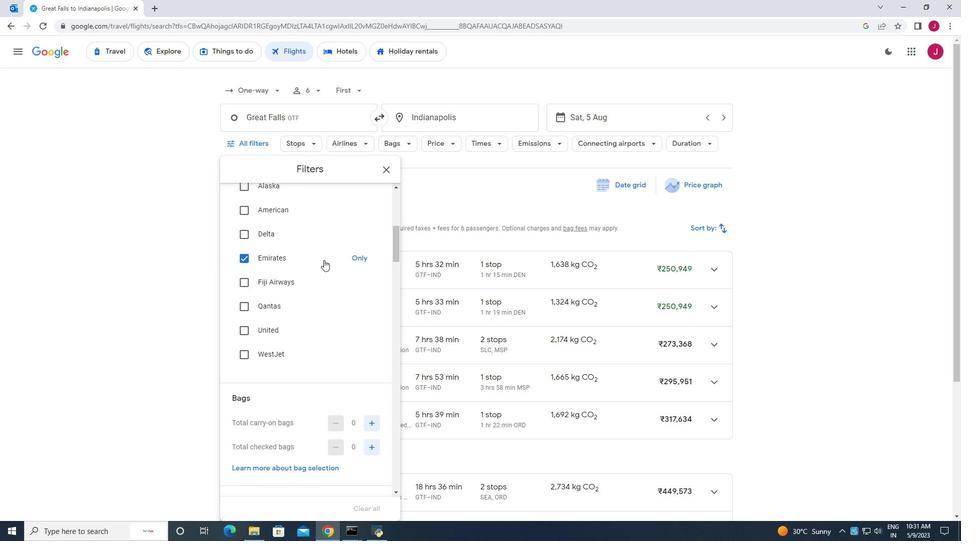 
Action: Mouse scrolled (324, 259) with delta (0, 0)
Screenshot: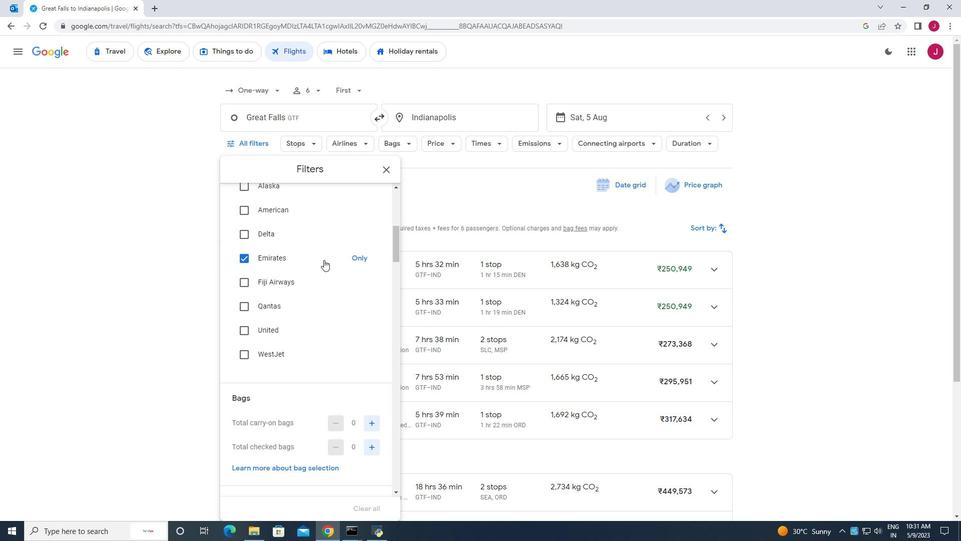 
Action: Mouse scrolled (324, 259) with delta (0, 0)
Screenshot: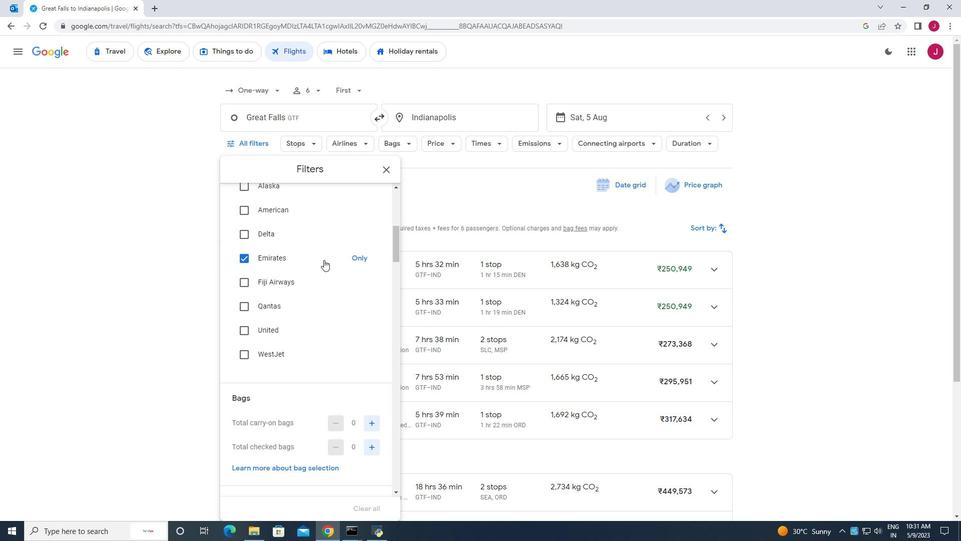
Action: Mouse scrolled (324, 259) with delta (0, 0)
Screenshot: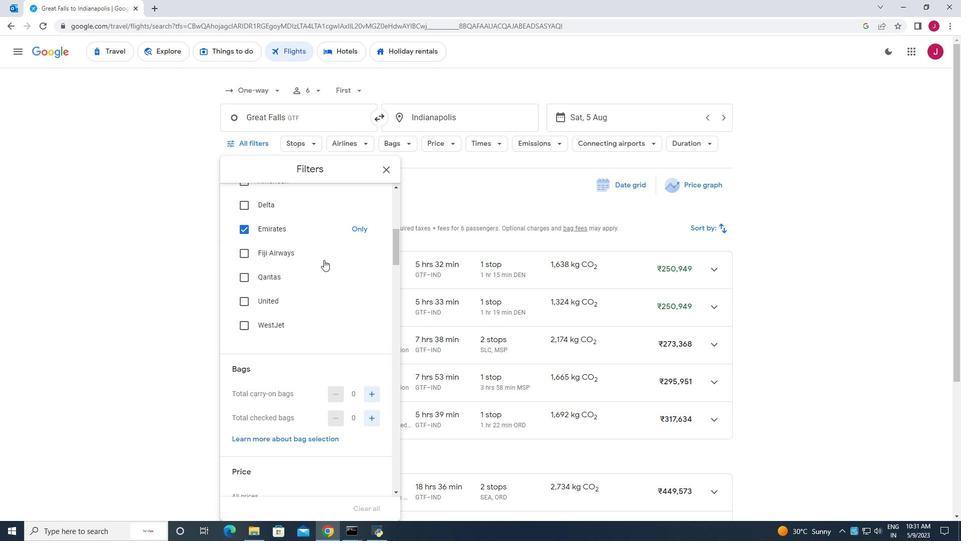 
Action: Mouse moved to (371, 245)
Screenshot: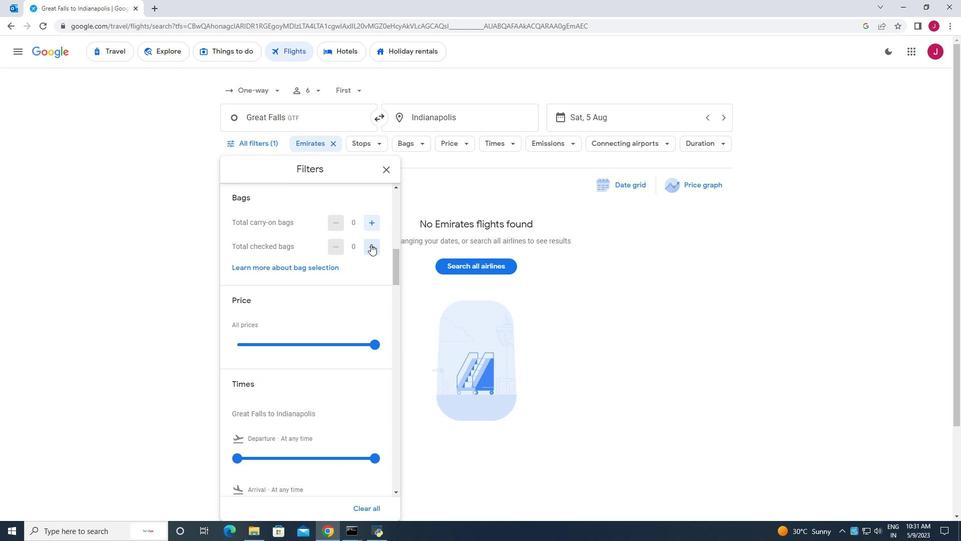 
Action: Mouse pressed left at (371, 245)
Screenshot: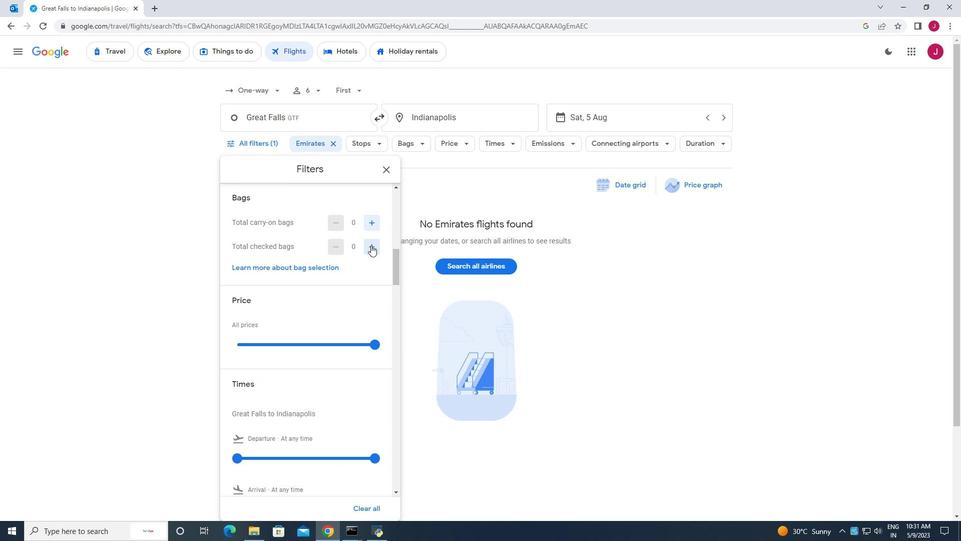 
Action: Mouse moved to (372, 246)
Screenshot: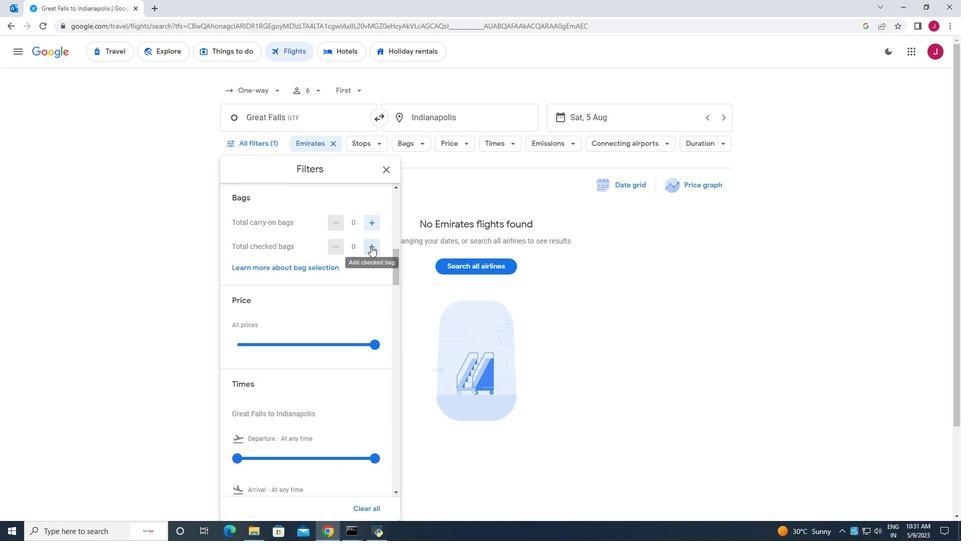 
Action: Mouse pressed left at (372, 246)
Screenshot: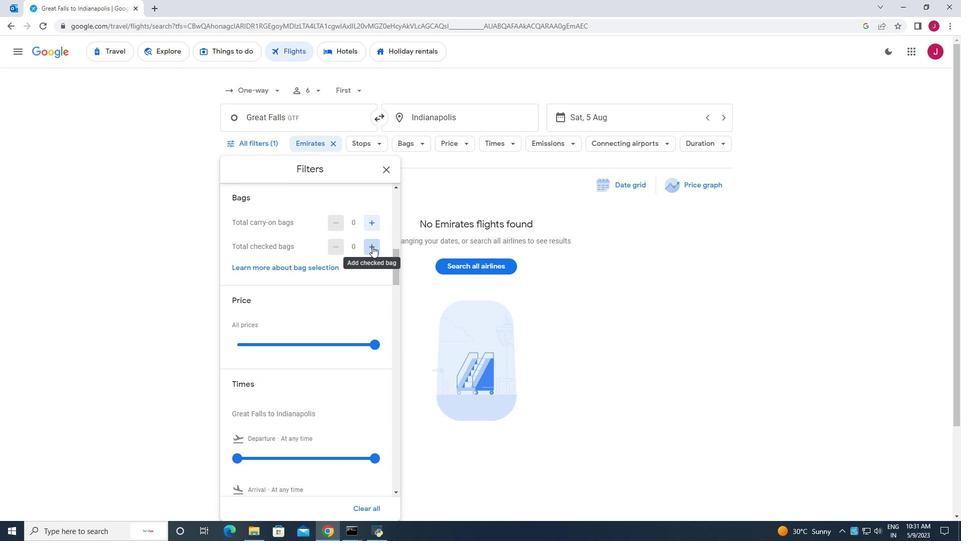 
Action: Mouse pressed left at (372, 246)
Screenshot: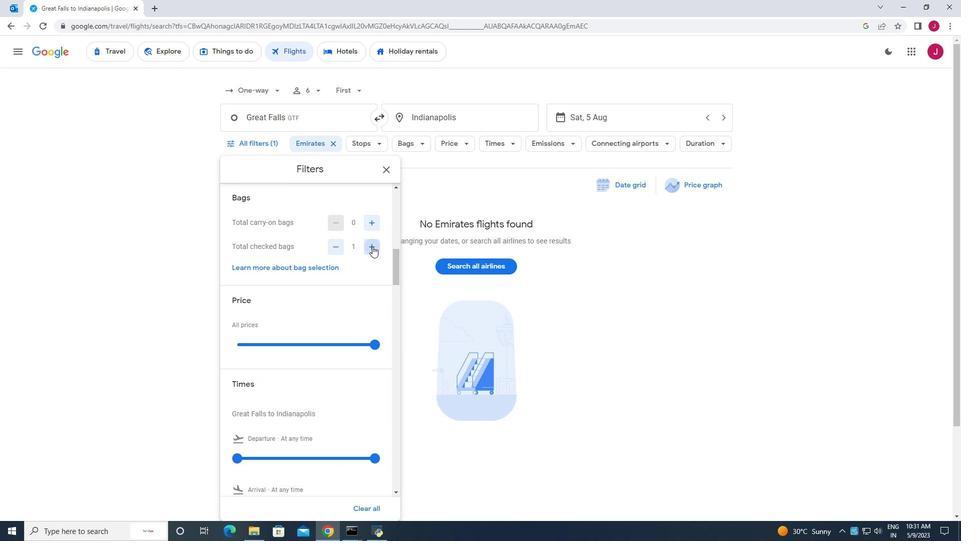 
Action: Mouse pressed left at (372, 246)
Screenshot: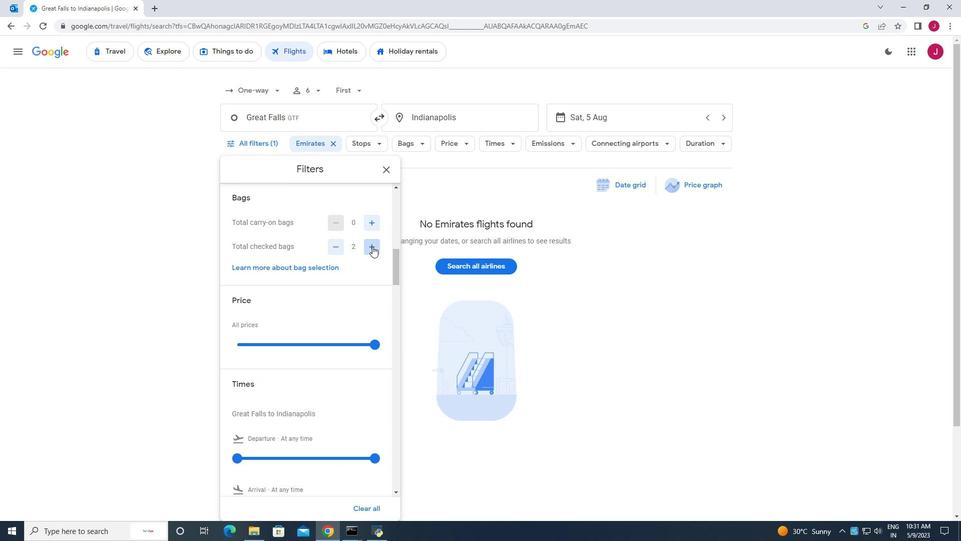 
Action: Mouse pressed left at (372, 246)
Screenshot: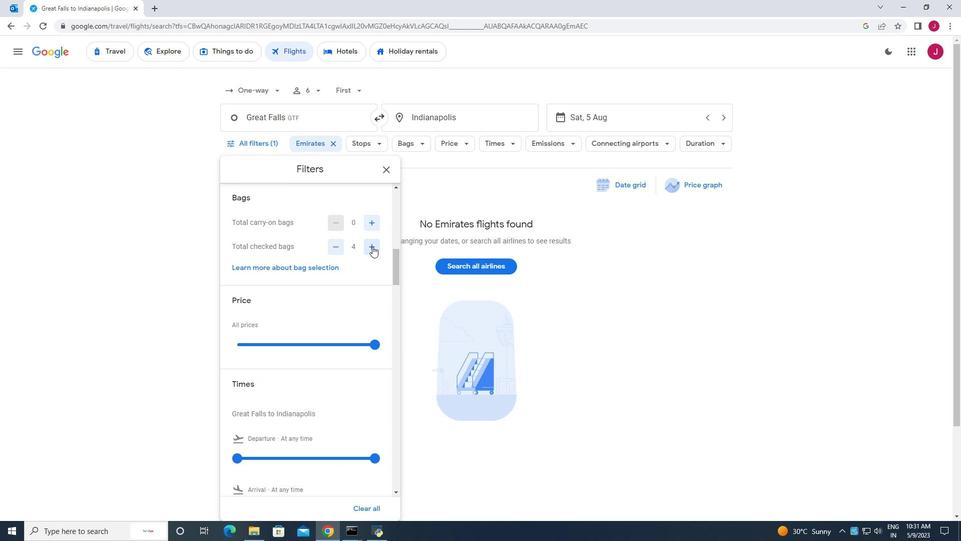 
Action: Mouse moved to (362, 261)
Screenshot: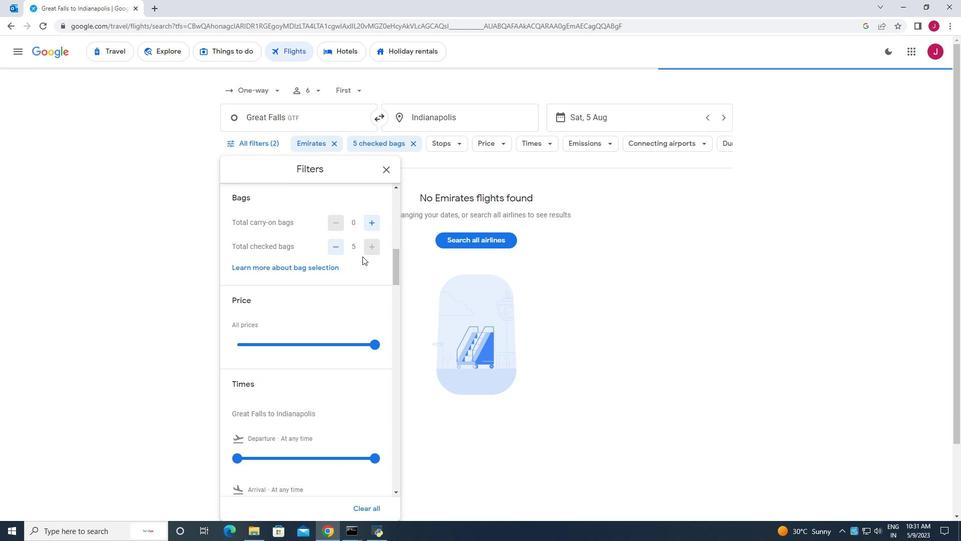 
Action: Mouse scrolled (362, 260) with delta (0, 0)
Screenshot: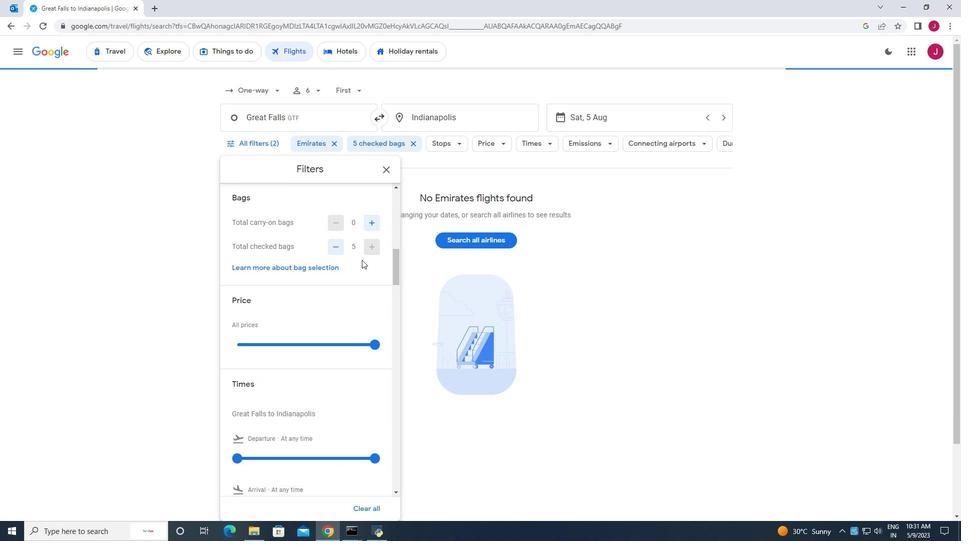 
Action: Mouse moved to (362, 261)
Screenshot: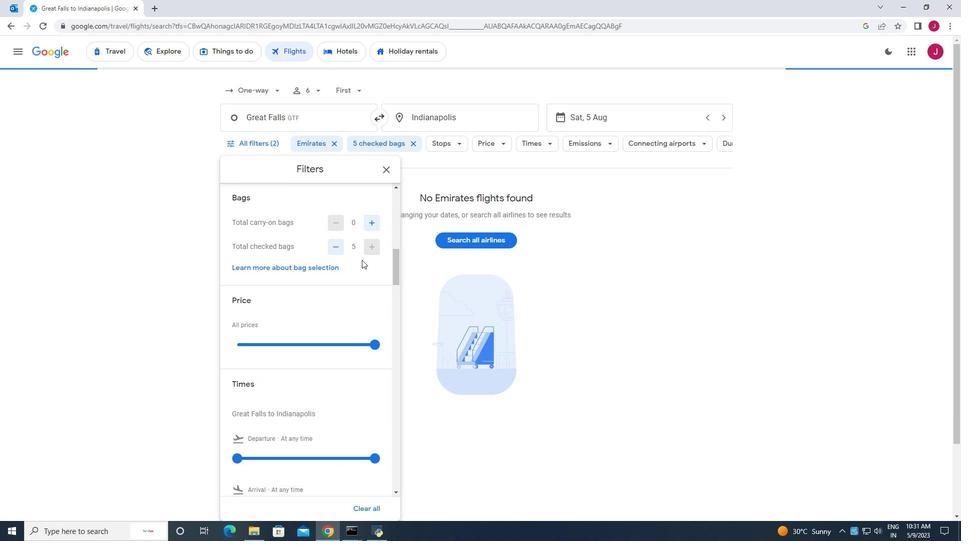 
Action: Mouse scrolled (362, 261) with delta (0, 0)
Screenshot: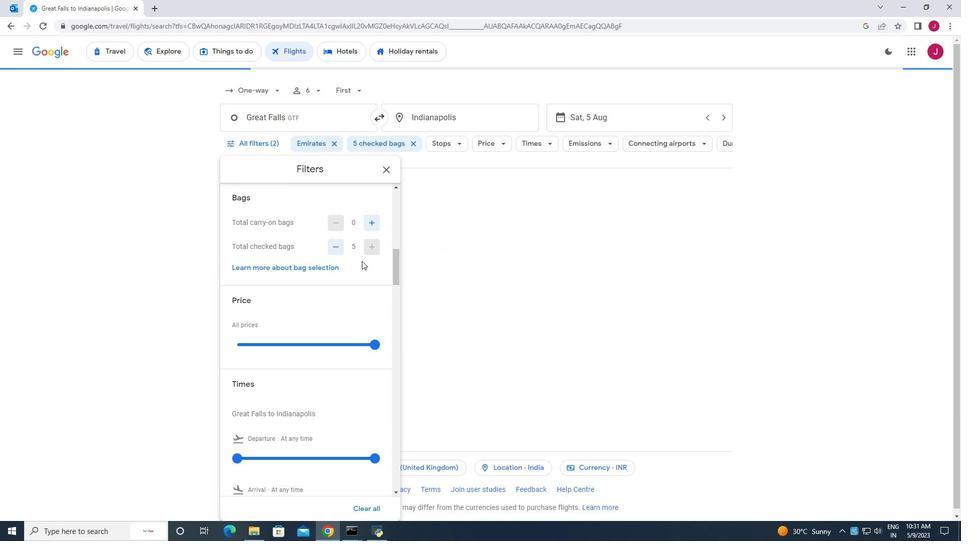 
Action: Mouse scrolled (362, 261) with delta (0, 0)
Screenshot: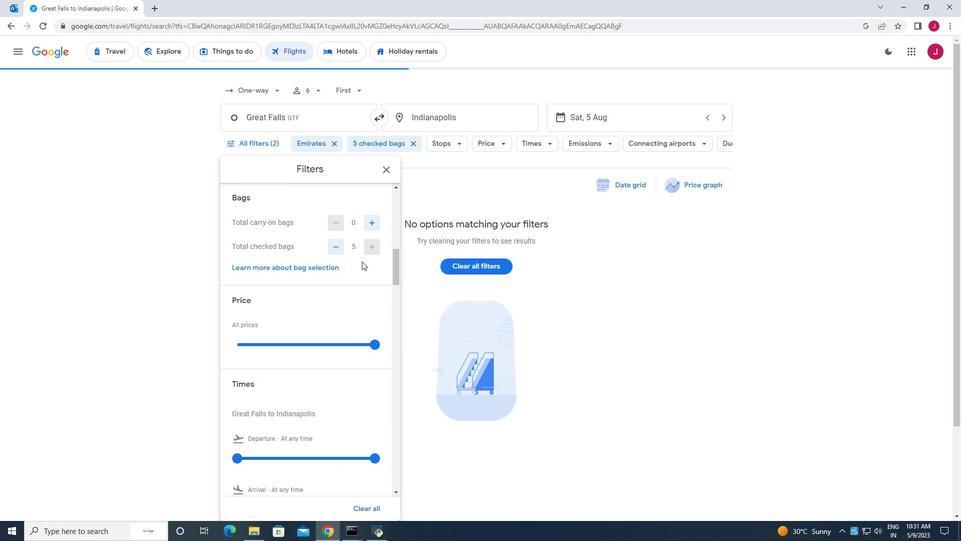 
Action: Mouse moved to (372, 216)
Screenshot: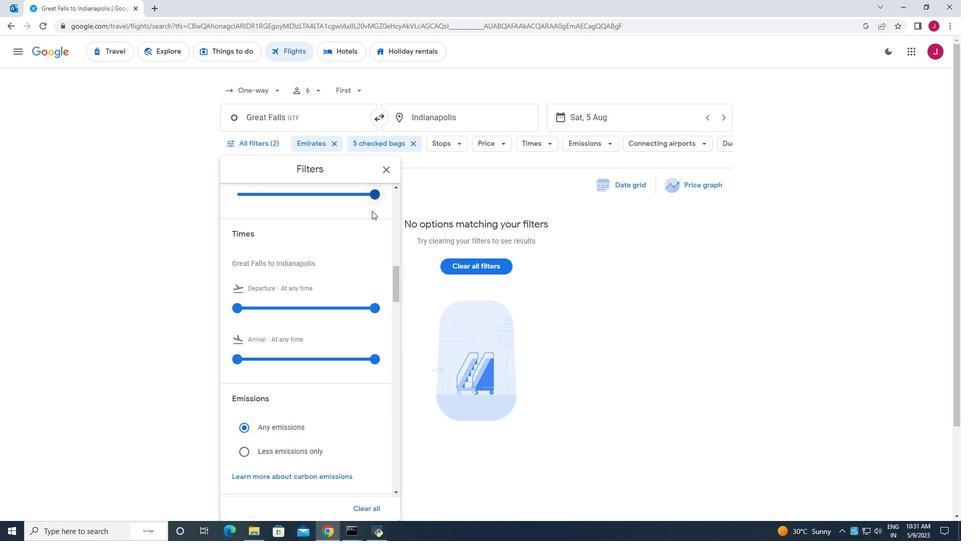 
Action: Mouse scrolled (372, 216) with delta (0, 0)
Screenshot: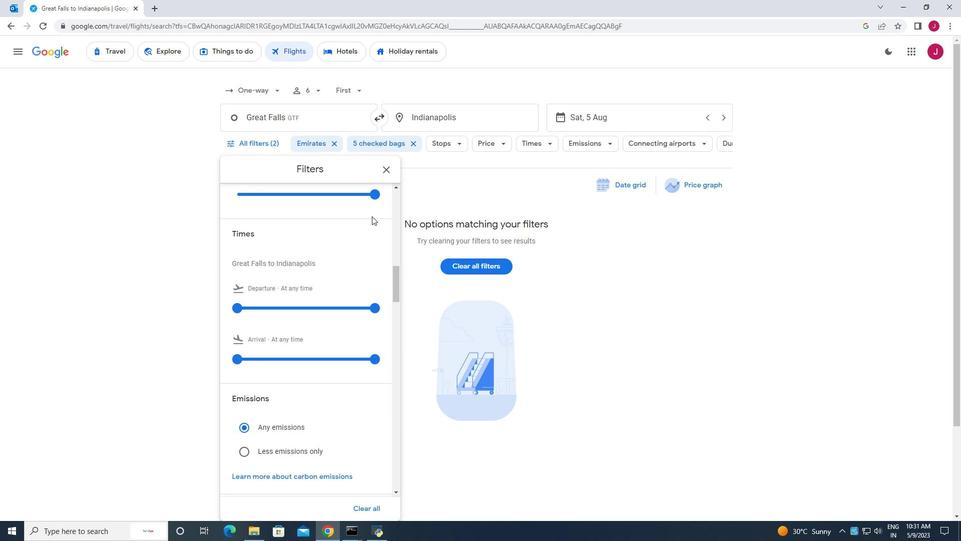 
Action: Mouse moved to (376, 243)
Screenshot: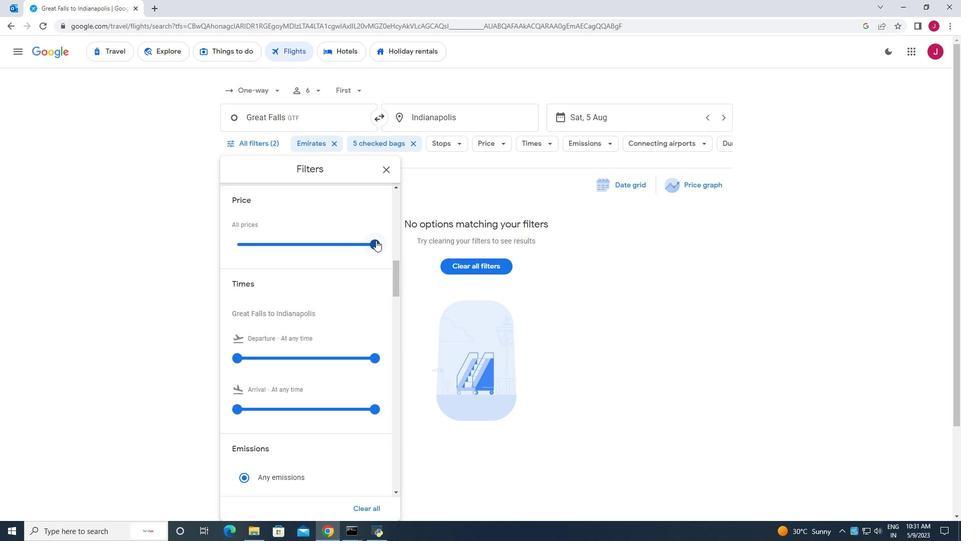 
Action: Mouse pressed left at (376, 243)
Screenshot: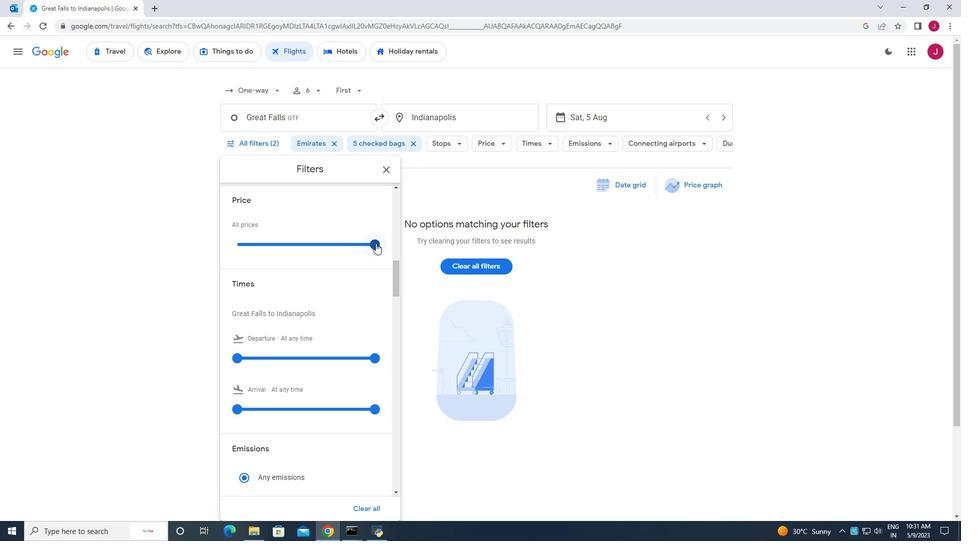 
Action: Mouse moved to (345, 244)
Screenshot: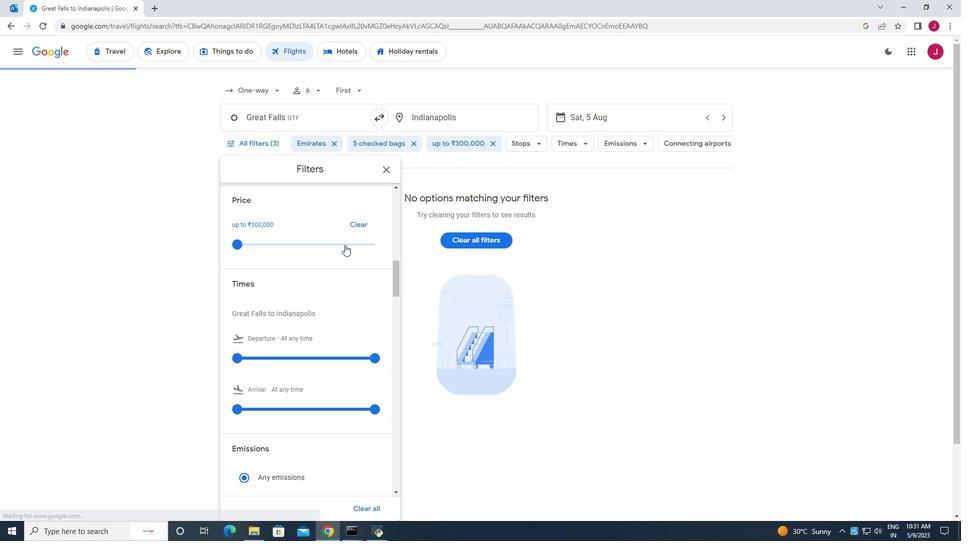 
Action: Mouse scrolled (345, 244) with delta (0, 0)
Screenshot: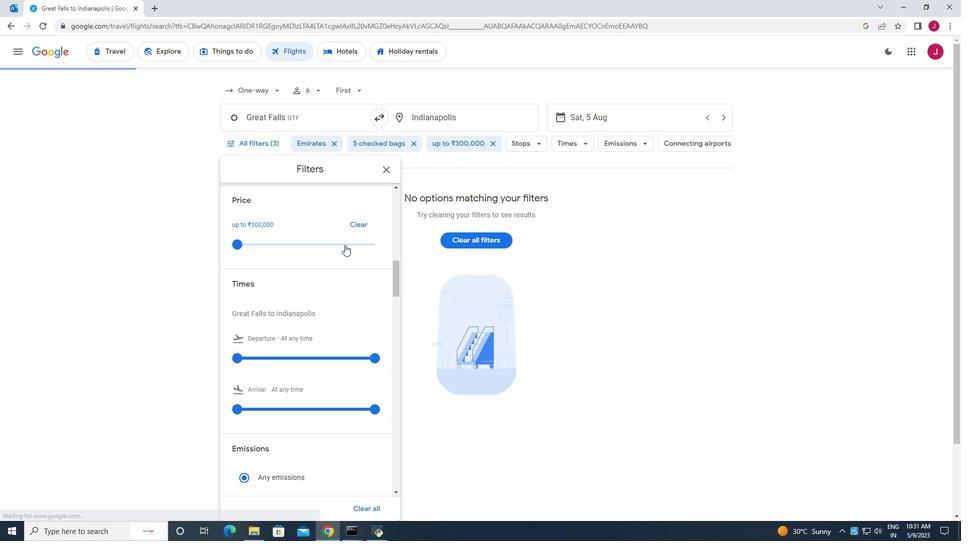
Action: Mouse scrolled (345, 244) with delta (0, 0)
Screenshot: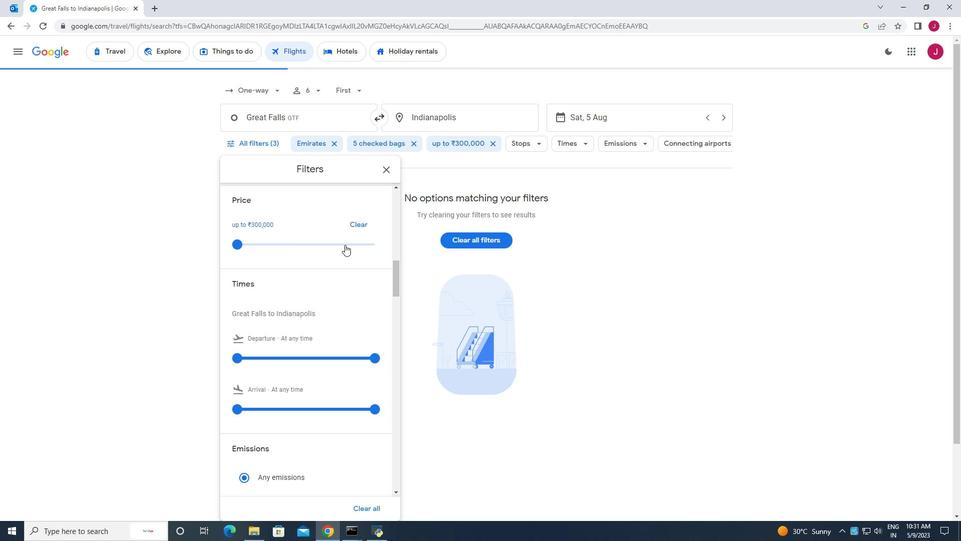 
Action: Mouse moved to (238, 256)
Screenshot: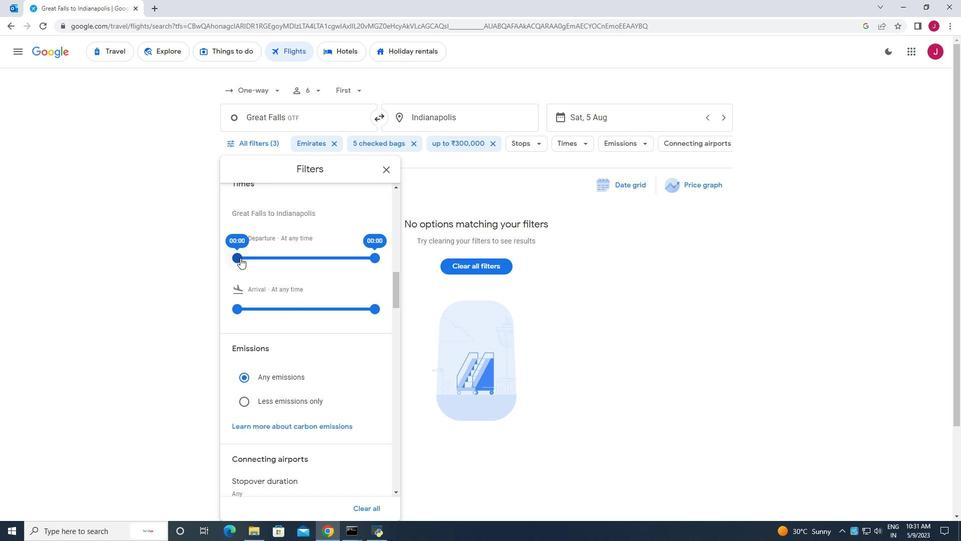 
Action: Mouse pressed left at (238, 256)
Screenshot: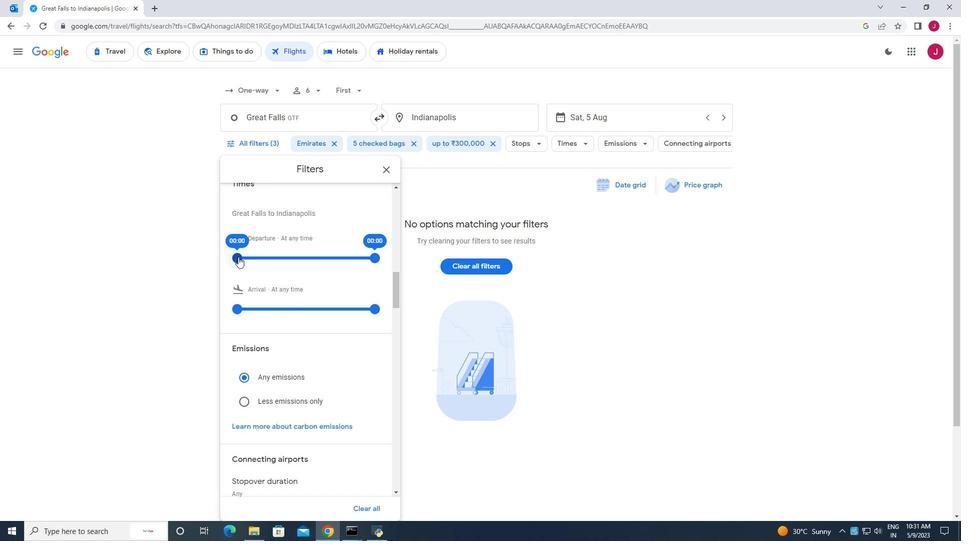 
Action: Mouse moved to (373, 256)
Screenshot: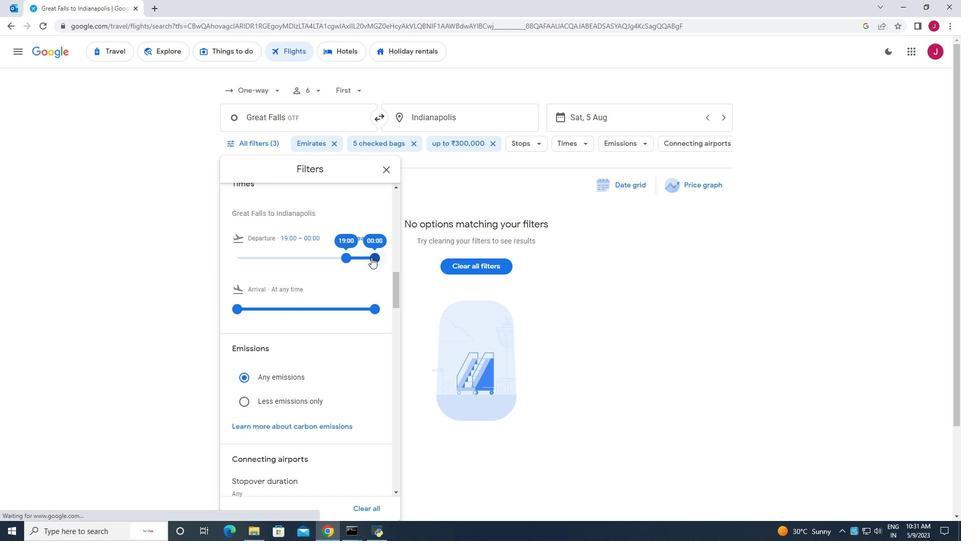 
Action: Mouse pressed left at (373, 256)
Screenshot: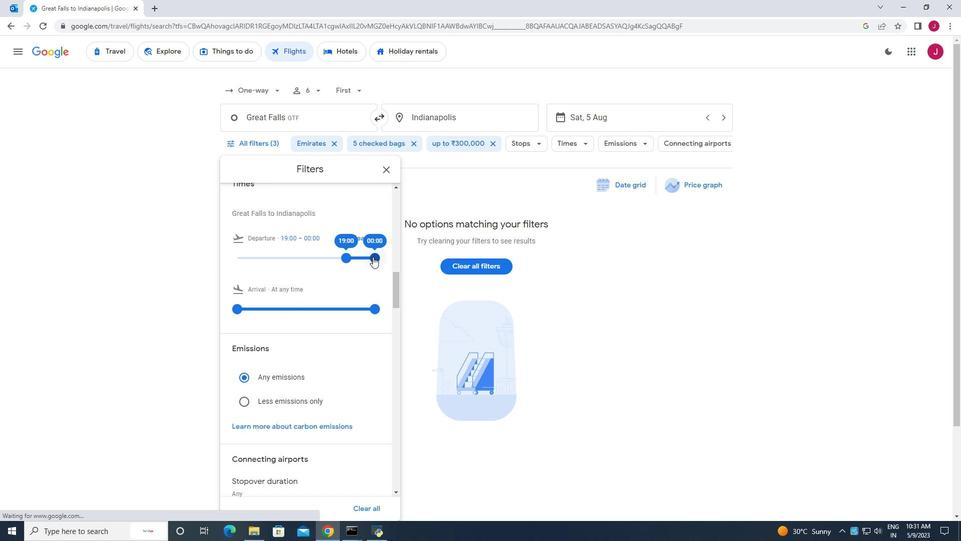 
Action: Mouse moved to (389, 169)
Screenshot: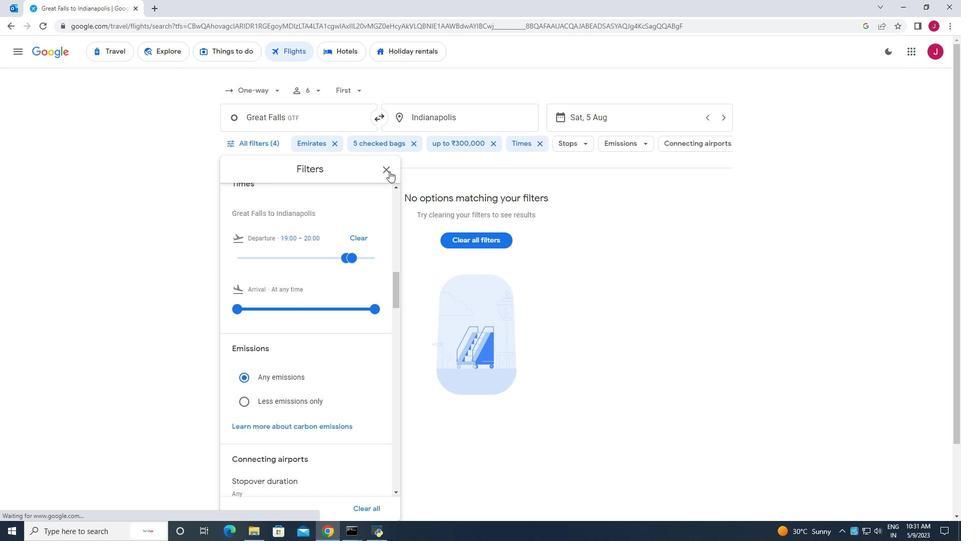 
Action: Mouse pressed left at (389, 169)
Screenshot: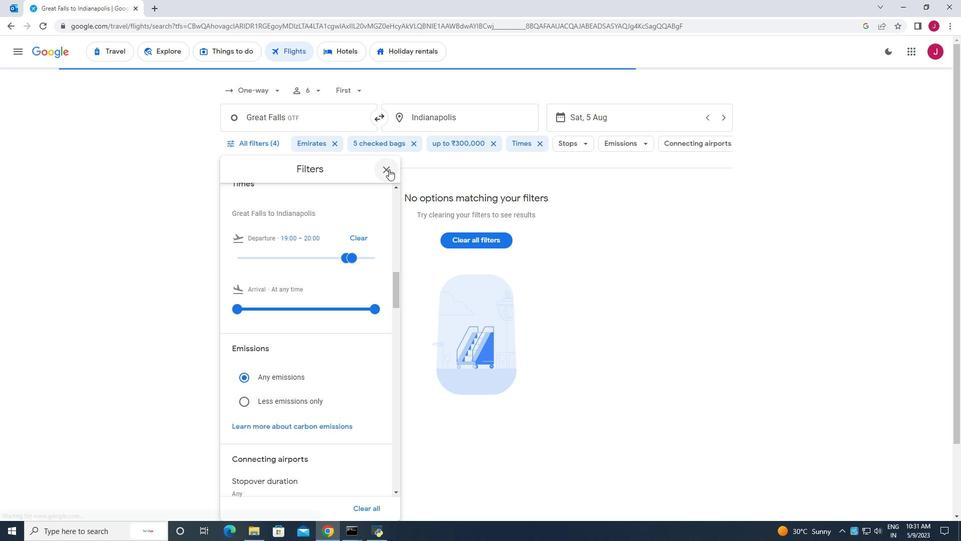 
Action: Mouse moved to (384, 170)
Screenshot: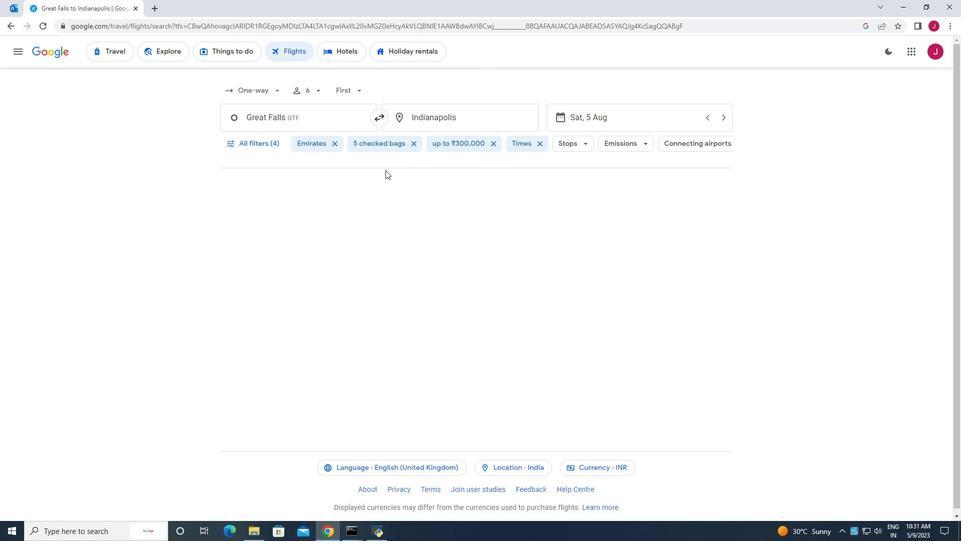 
